 Task: Look for space in Hod HaSharon, Israel from 9th June, 2023 to 11th June, 2023 for 2 adults in price range Rs.6000 to Rs.10000. Place can be entire place with 2 bedrooms having 2 beds and 1 bathroom. Property type can be house, flat, guest house. Amenities needed are: wifi, washing machine. Booking option can be shelf check-in. Required host language is English.
Action: Mouse moved to (416, 56)
Screenshot: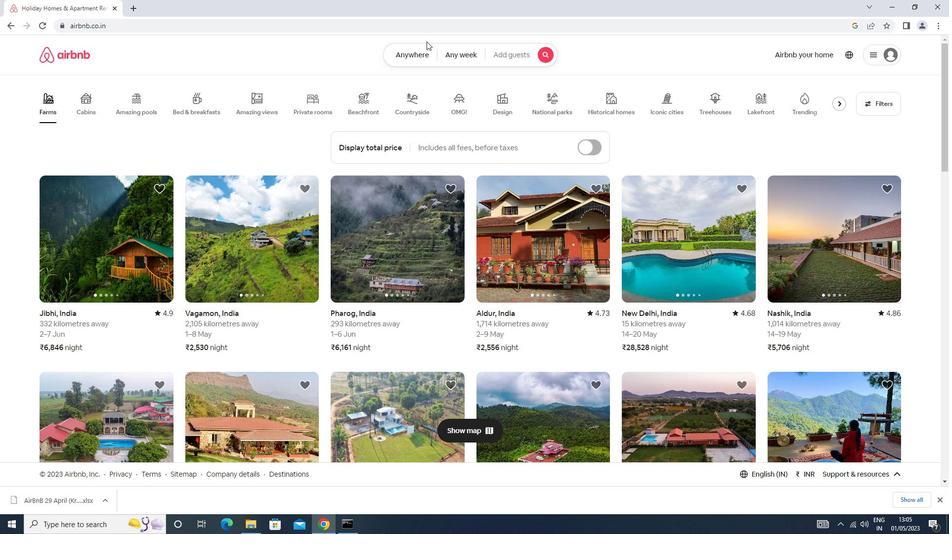 
Action: Mouse pressed left at (416, 56)
Screenshot: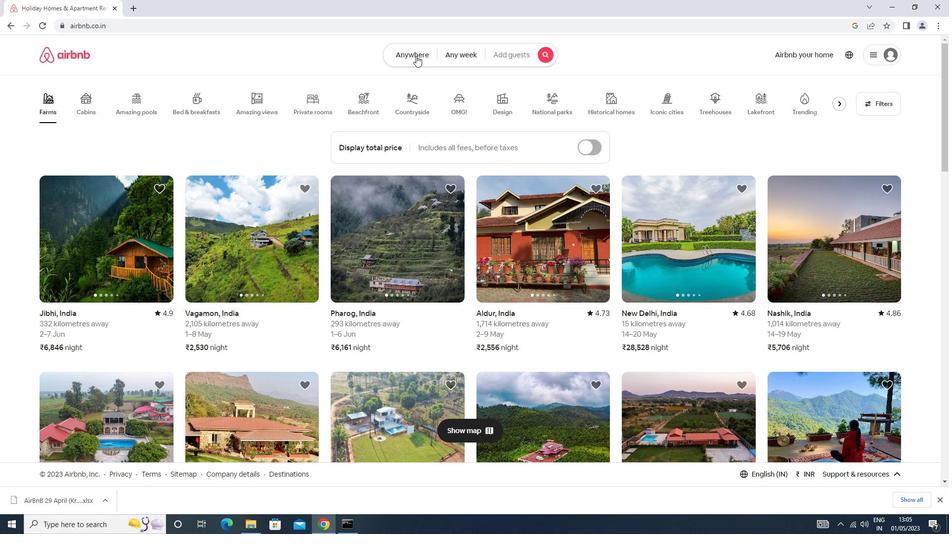 
Action: Mouse moved to (397, 95)
Screenshot: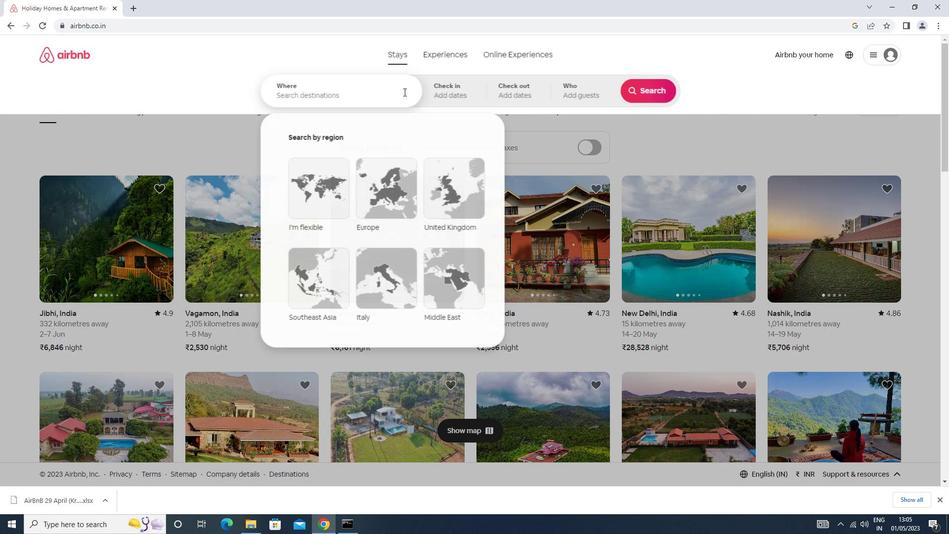 
Action: Mouse pressed left at (397, 95)
Screenshot: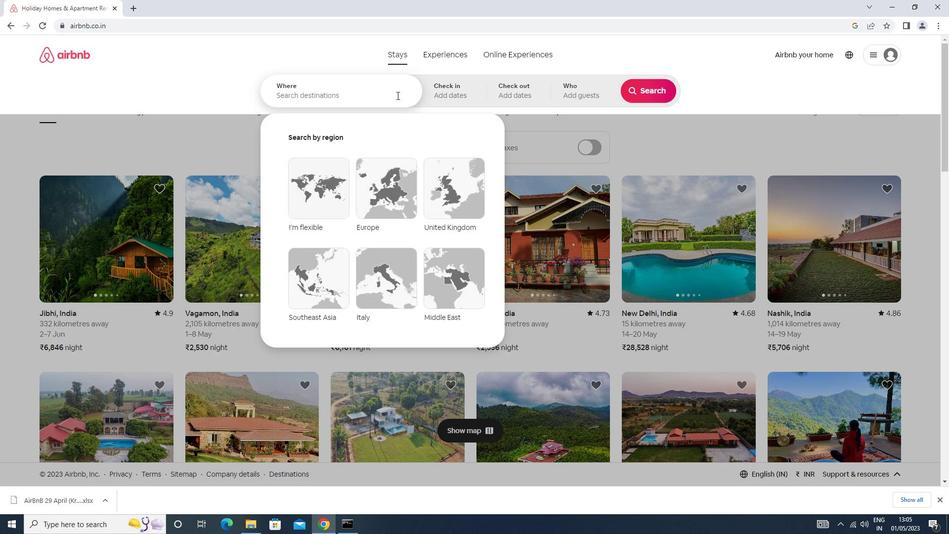 
Action: Mouse moved to (396, 95)
Screenshot: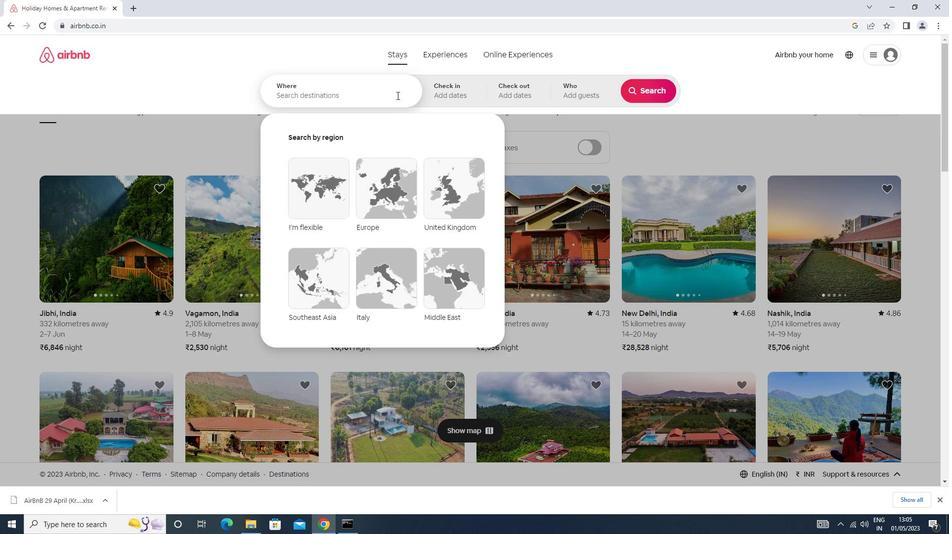 
Action: Key pressed hod<Key.space>ha<Key.space>sharon<Key.down><Key.enter>
Screenshot: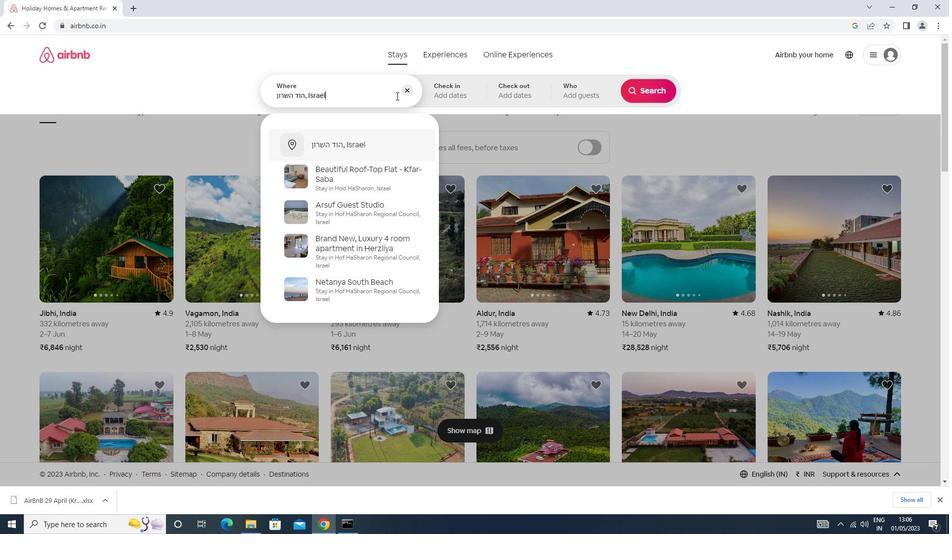 
Action: Mouse moved to (617, 235)
Screenshot: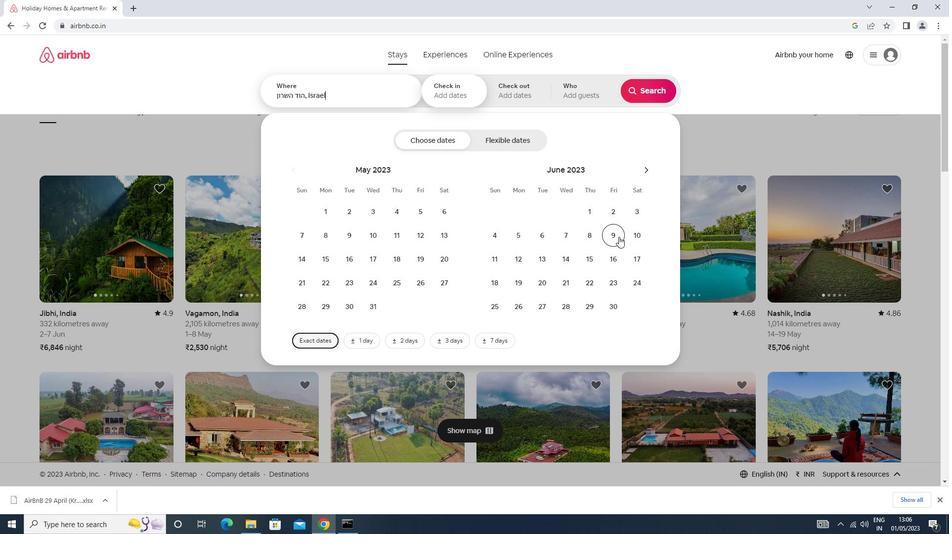 
Action: Mouse pressed left at (617, 235)
Screenshot: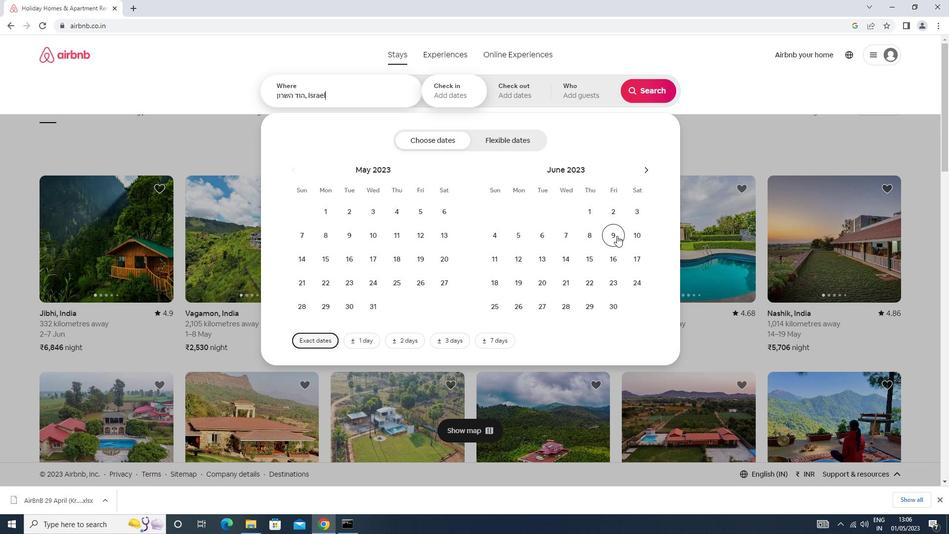 
Action: Mouse moved to (497, 261)
Screenshot: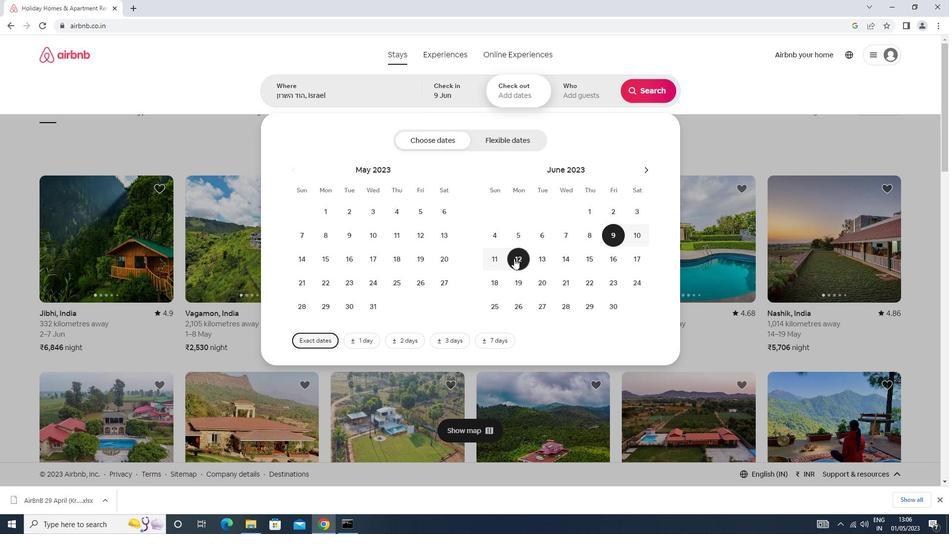 
Action: Mouse pressed left at (497, 261)
Screenshot: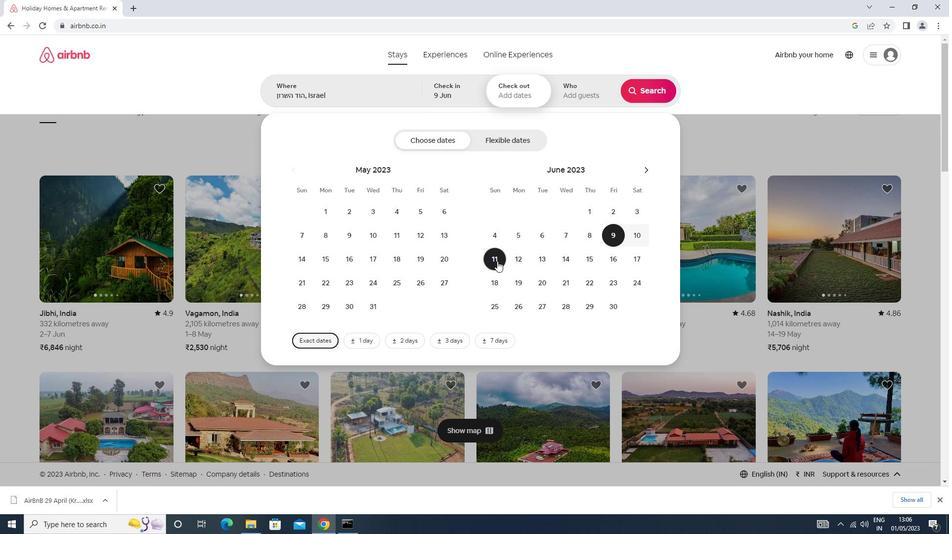 
Action: Mouse moved to (574, 100)
Screenshot: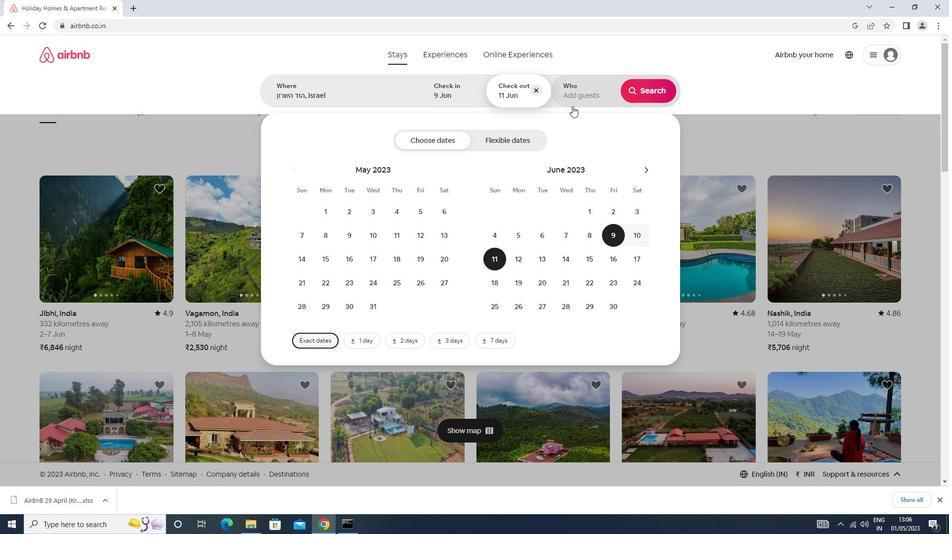 
Action: Mouse pressed left at (574, 100)
Screenshot: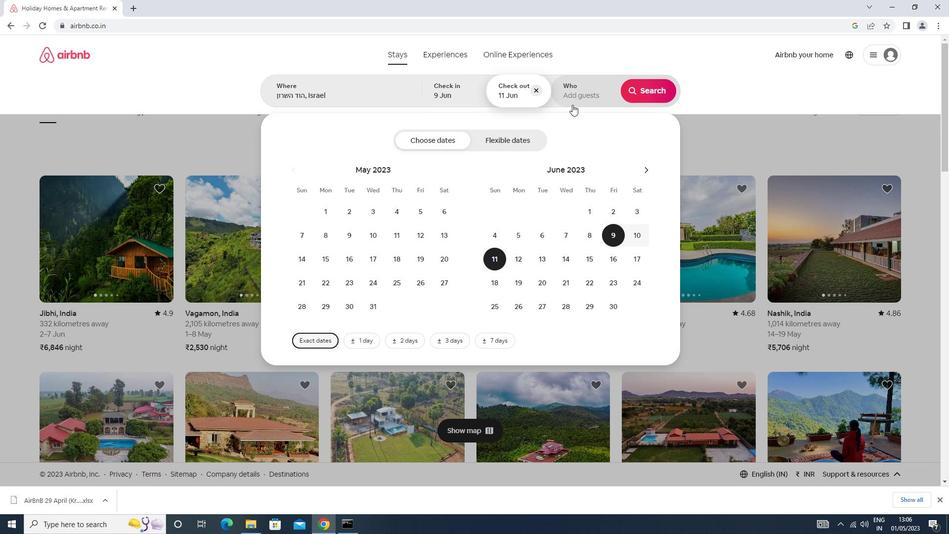 
Action: Mouse moved to (649, 148)
Screenshot: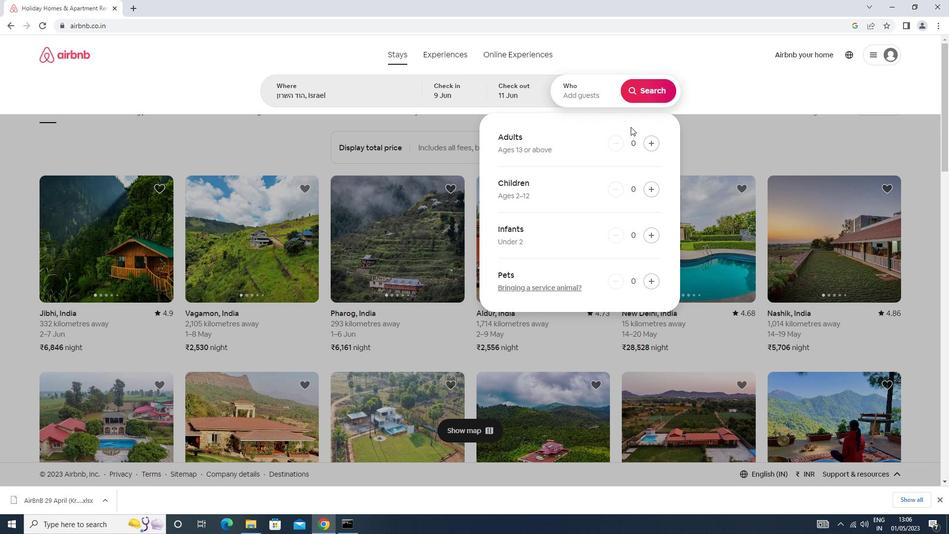 
Action: Mouse pressed left at (649, 148)
Screenshot: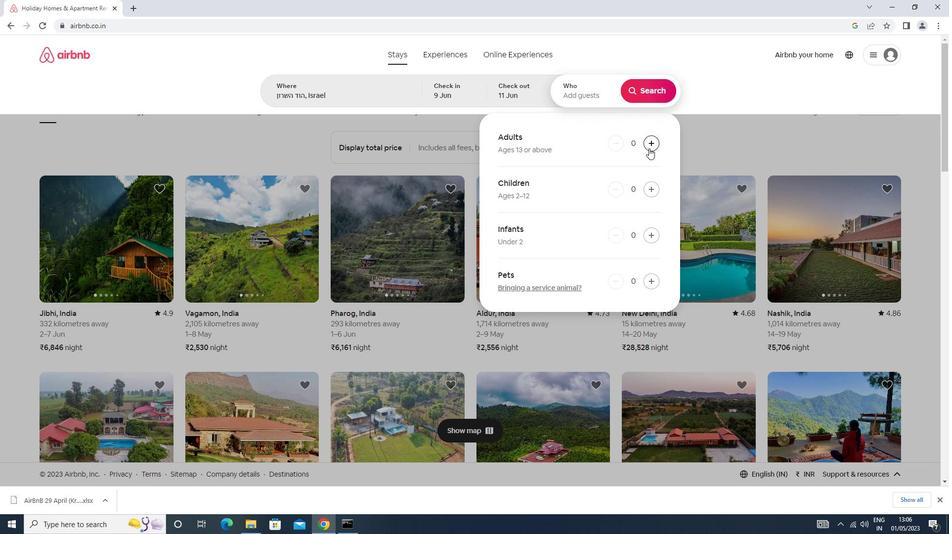 
Action: Mouse pressed left at (649, 148)
Screenshot: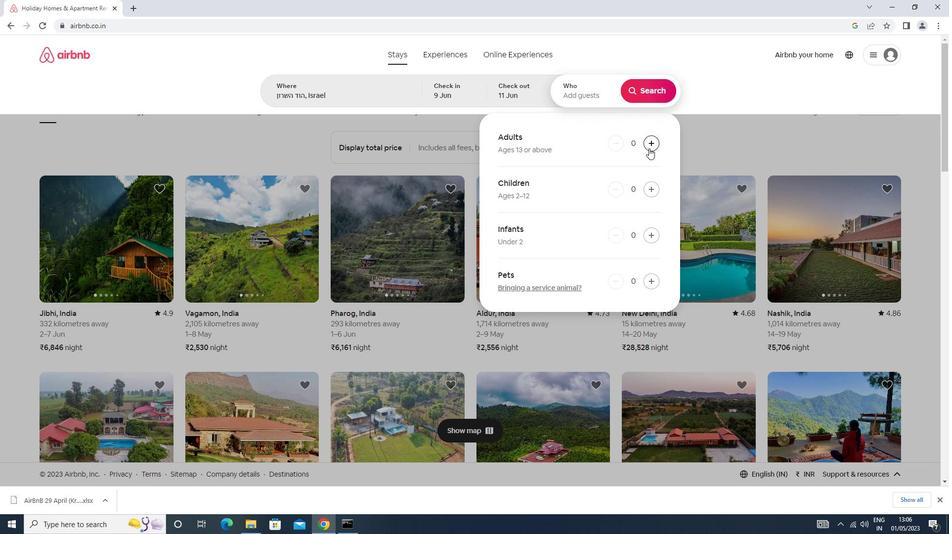 
Action: Mouse moved to (652, 91)
Screenshot: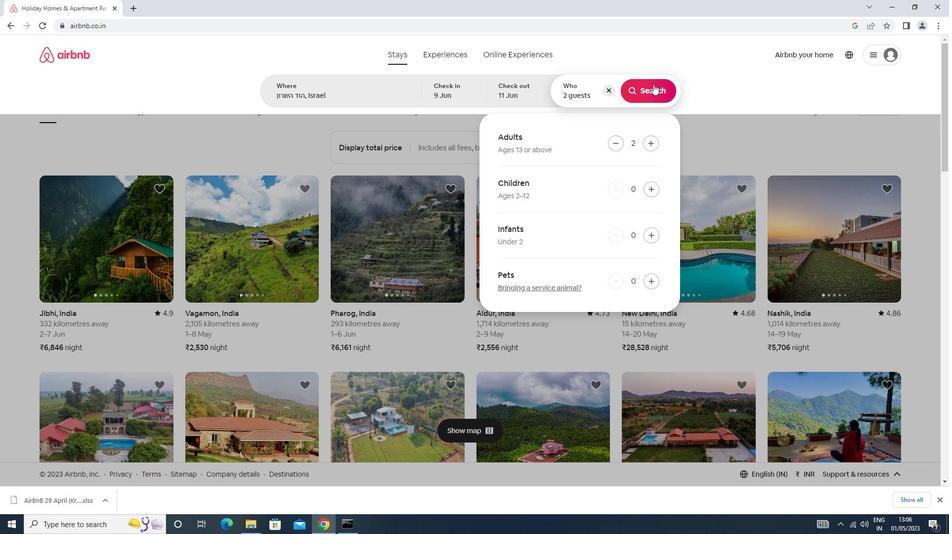 
Action: Mouse pressed left at (652, 91)
Screenshot: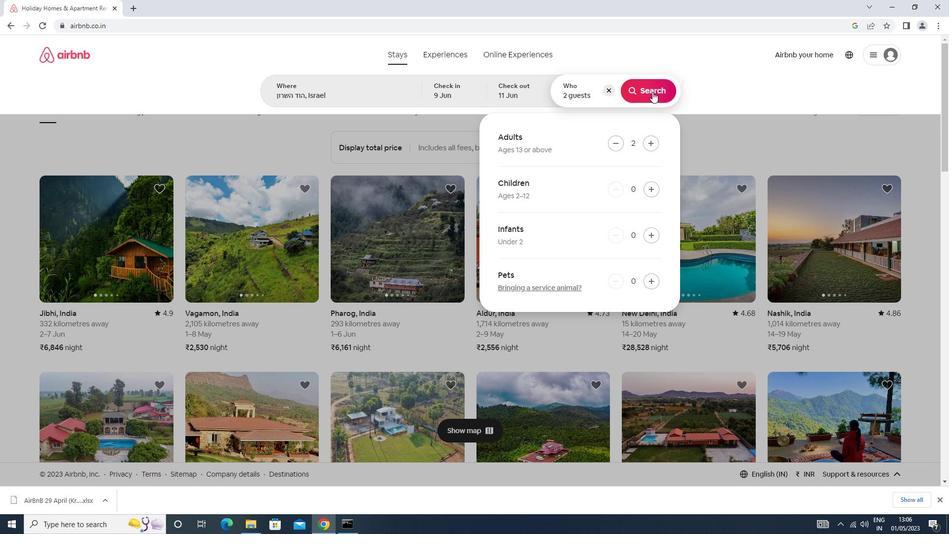 
Action: Mouse moved to (897, 93)
Screenshot: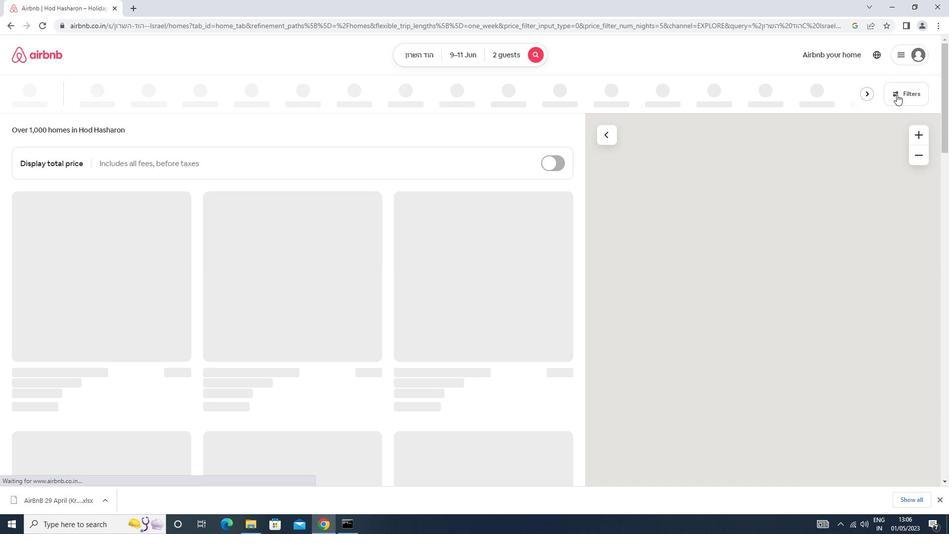 
Action: Mouse pressed left at (897, 93)
Screenshot: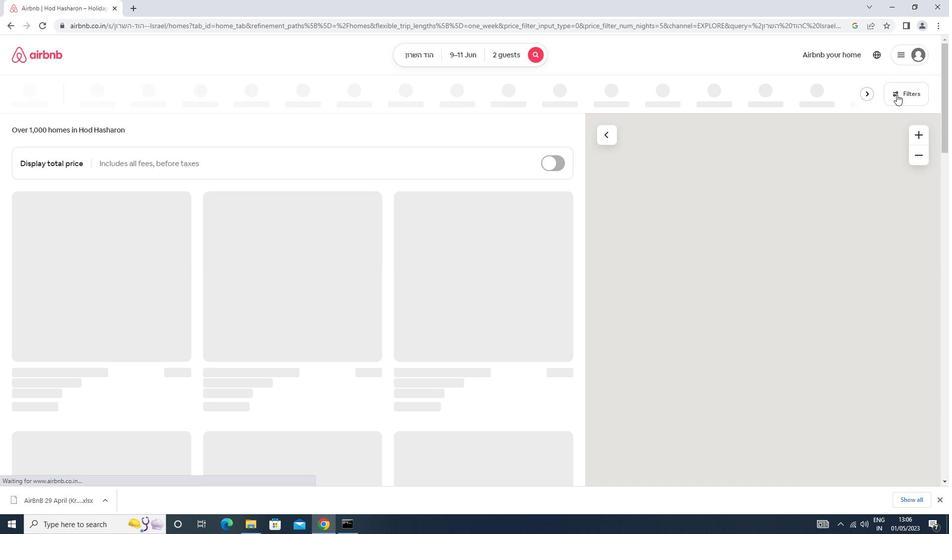 
Action: Mouse moved to (436, 215)
Screenshot: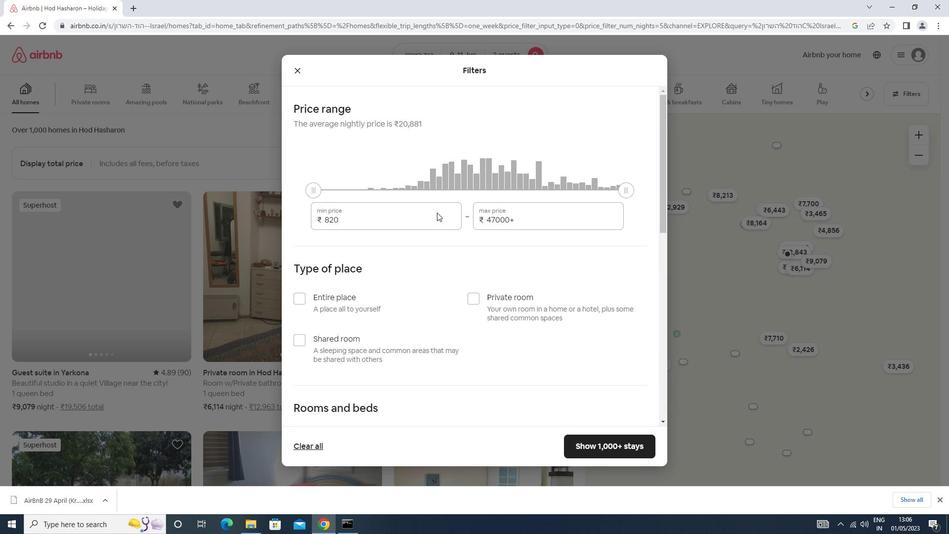 
Action: Mouse pressed left at (436, 215)
Screenshot: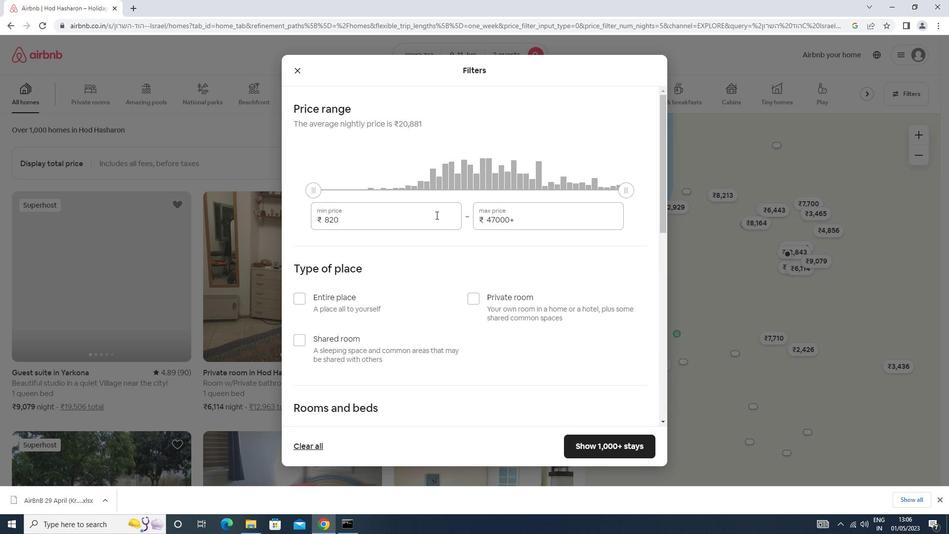 
Action: Key pressed <Key.backspace><Key.backspace><Key.backspace><Key.backspace><Key.backspace><Key.backspace>6000<Key.tab>10000
Screenshot: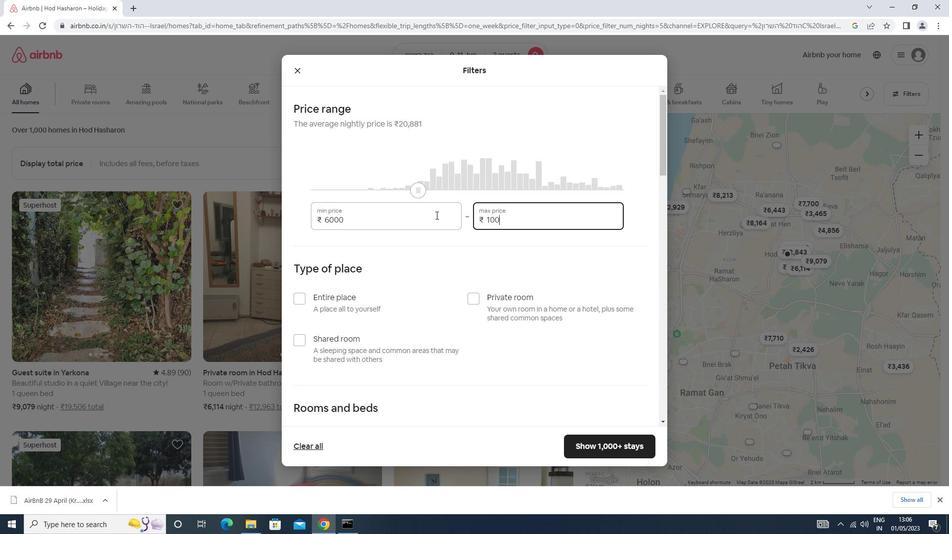 
Action: Mouse scrolled (436, 214) with delta (0, 0)
Screenshot: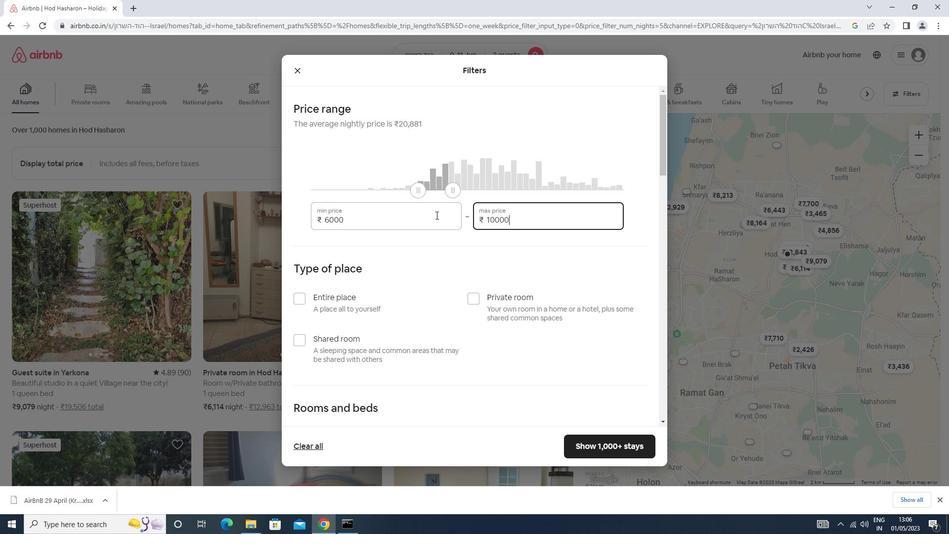 
Action: Mouse moved to (350, 246)
Screenshot: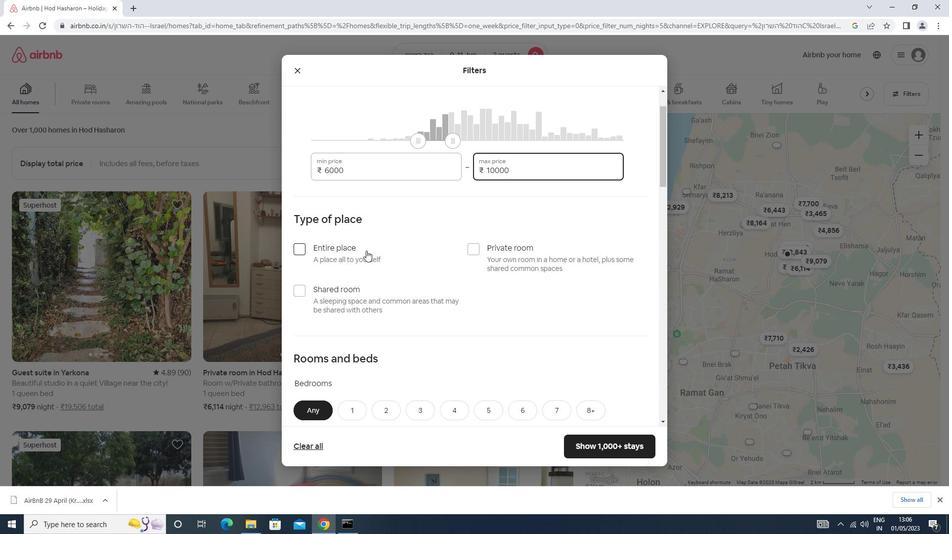
Action: Mouse pressed left at (350, 246)
Screenshot: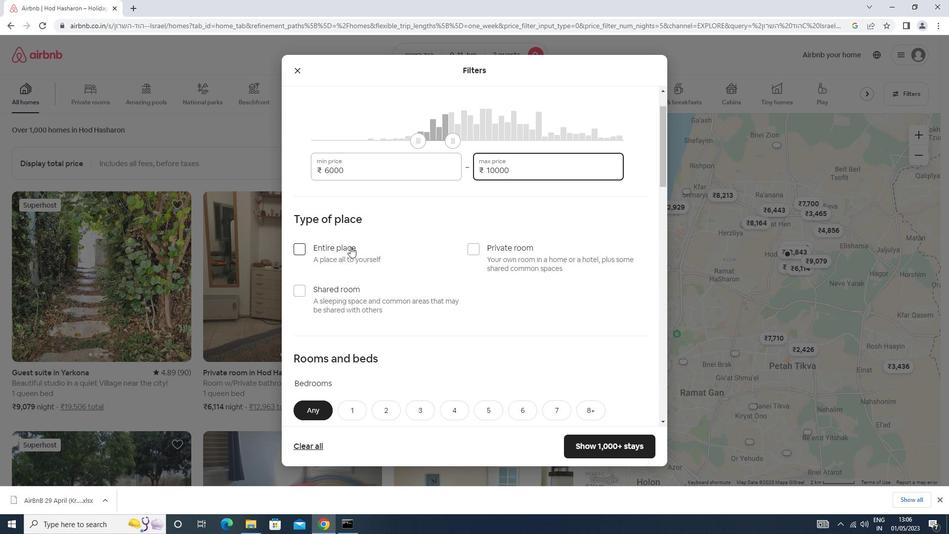 
Action: Mouse scrolled (350, 245) with delta (0, 0)
Screenshot: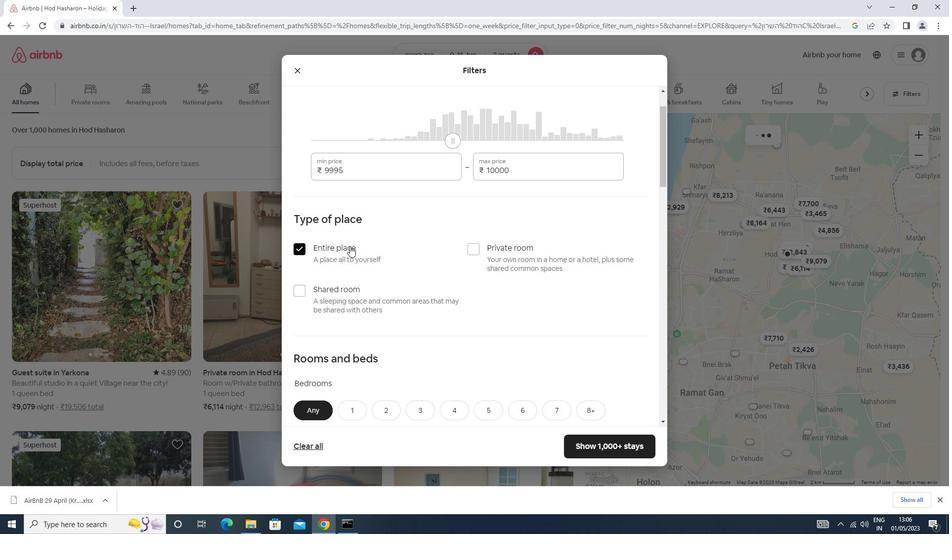 
Action: Mouse scrolled (350, 245) with delta (0, 0)
Screenshot: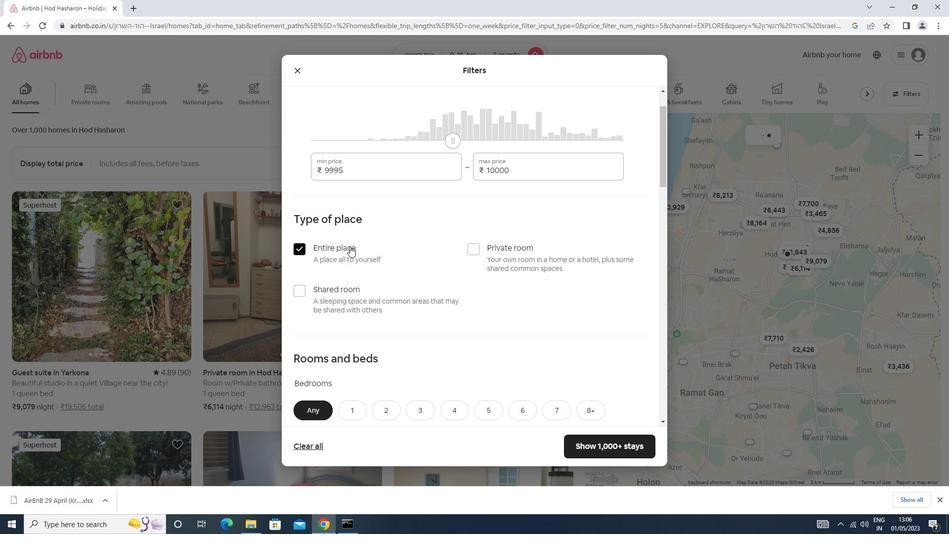 
Action: Mouse moved to (385, 306)
Screenshot: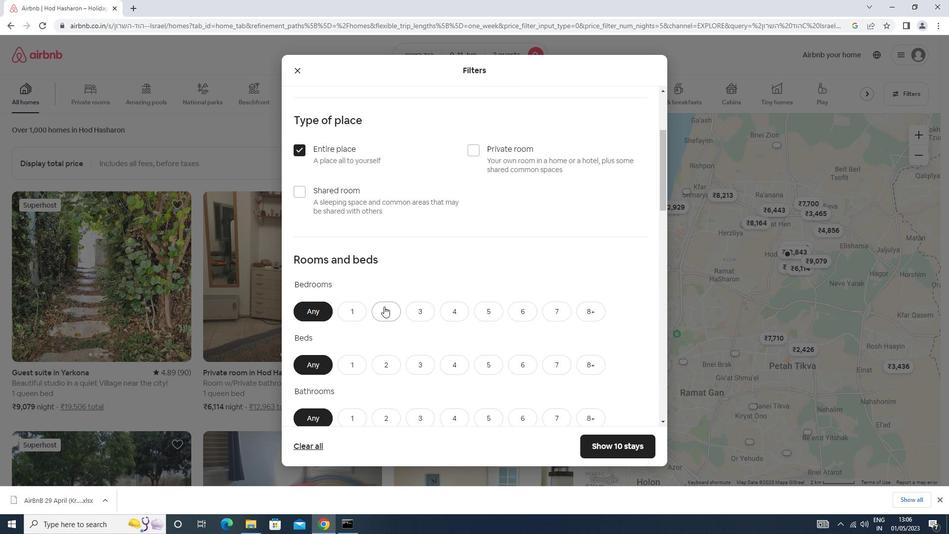 
Action: Mouse pressed left at (385, 306)
Screenshot: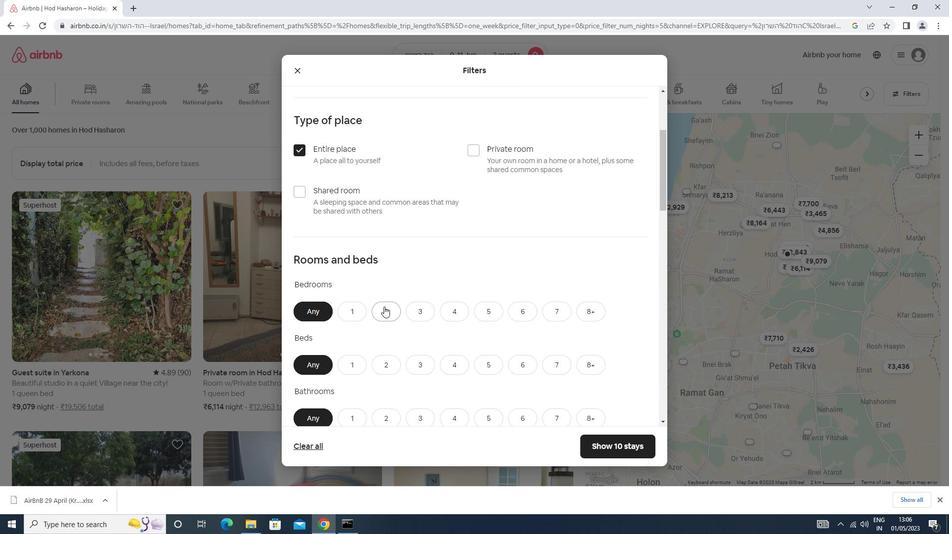 
Action: Mouse scrolled (385, 306) with delta (0, 0)
Screenshot: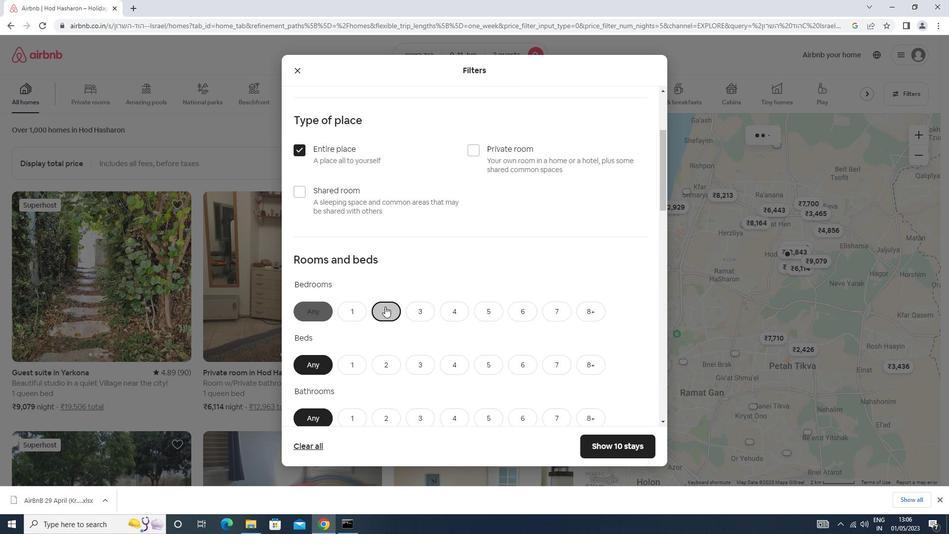 
Action: Mouse scrolled (385, 306) with delta (0, 0)
Screenshot: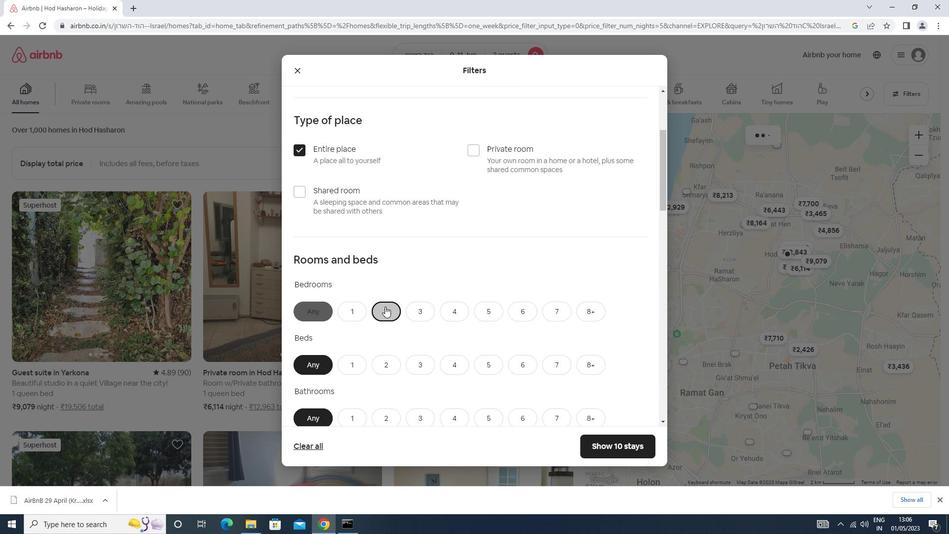 
Action: Mouse moved to (390, 260)
Screenshot: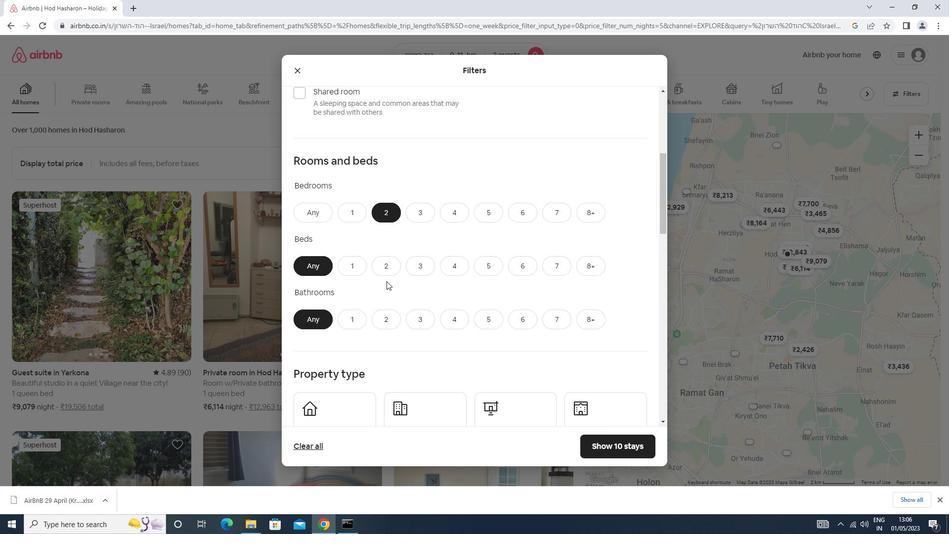 
Action: Mouse pressed left at (390, 260)
Screenshot: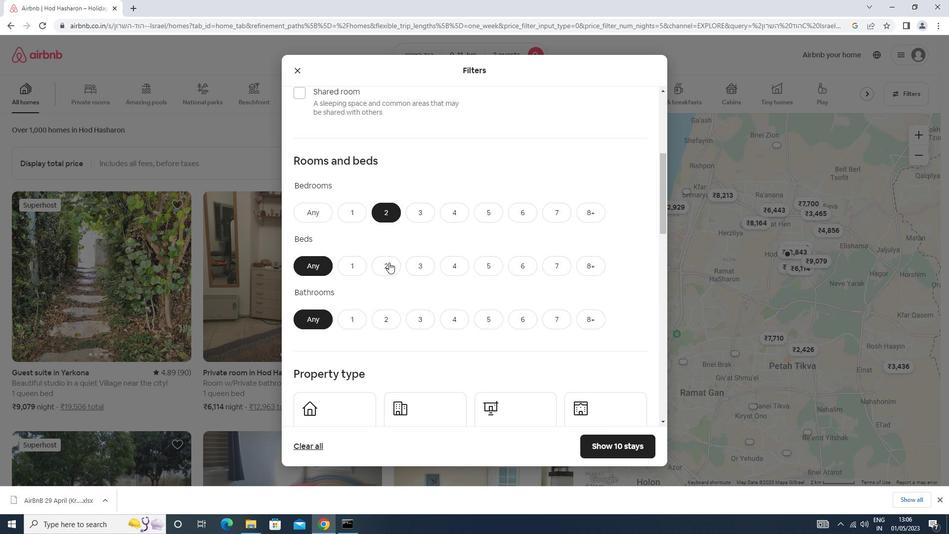 
Action: Mouse moved to (354, 316)
Screenshot: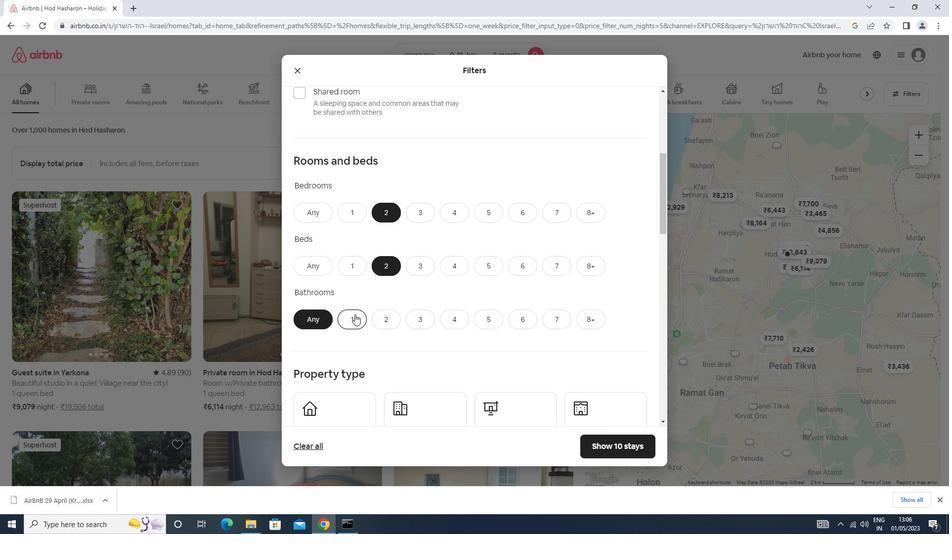 
Action: Mouse pressed left at (354, 316)
Screenshot: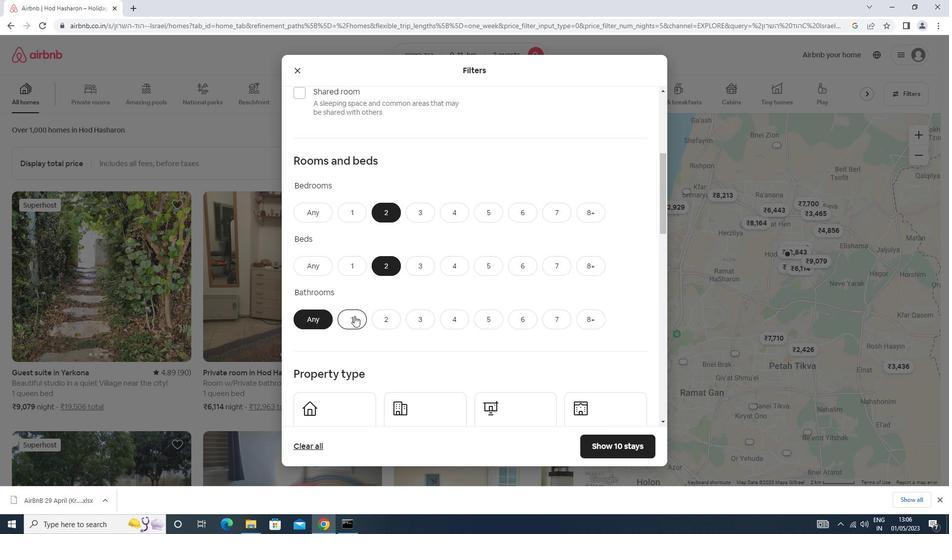 
Action: Mouse moved to (353, 316)
Screenshot: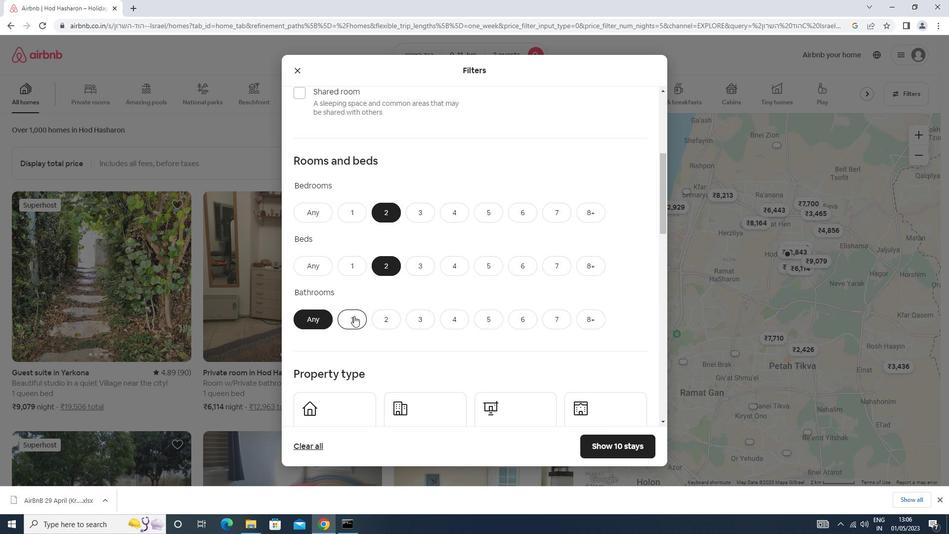 
Action: Mouse scrolled (353, 315) with delta (0, 0)
Screenshot: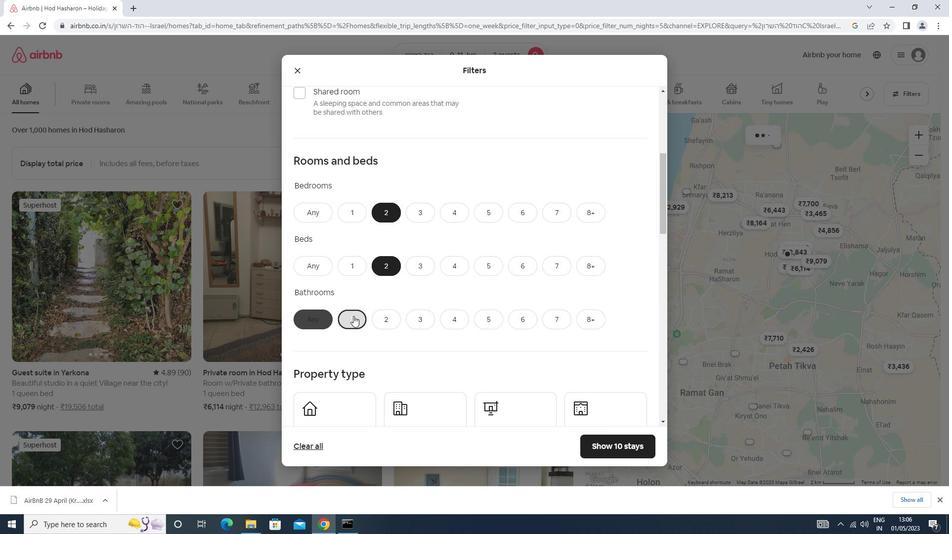 
Action: Mouse scrolled (353, 315) with delta (0, 0)
Screenshot: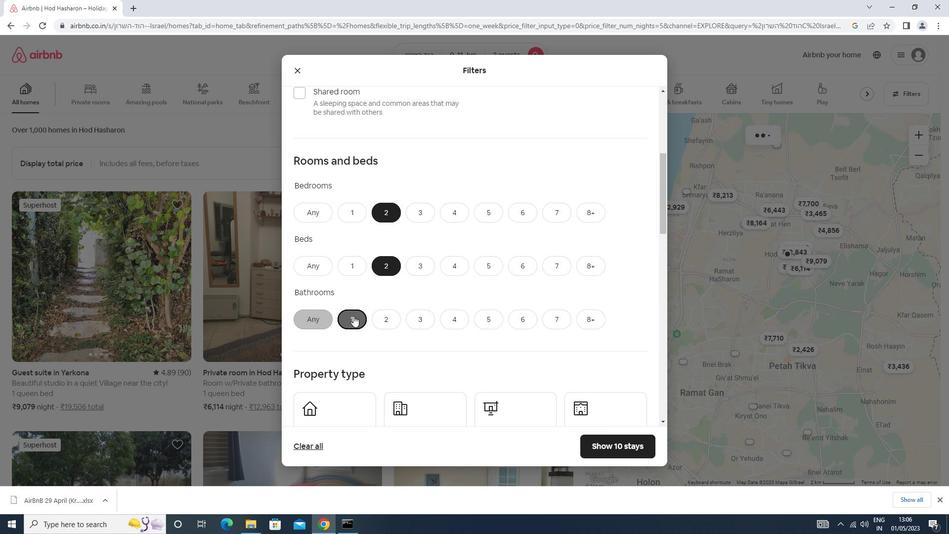 
Action: Mouse scrolled (353, 315) with delta (0, 0)
Screenshot: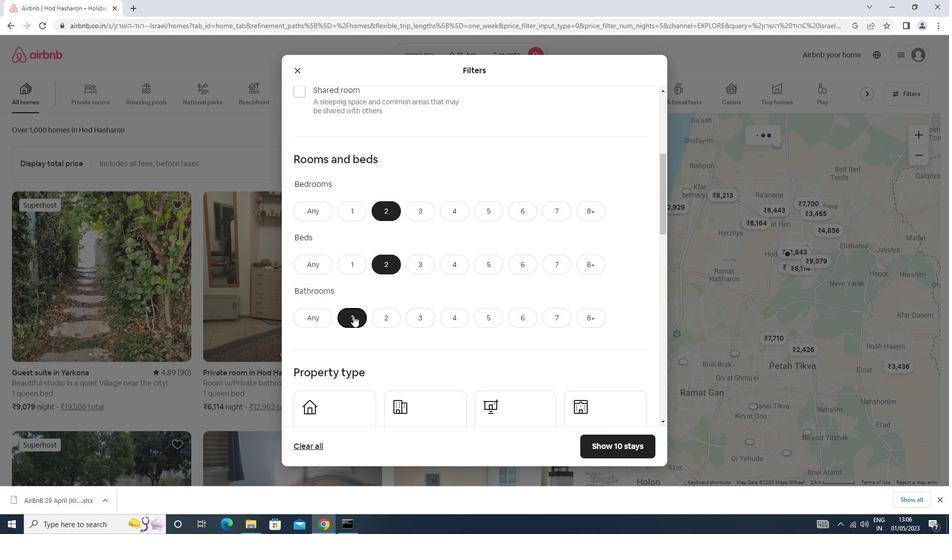 
Action: Mouse moved to (349, 294)
Screenshot: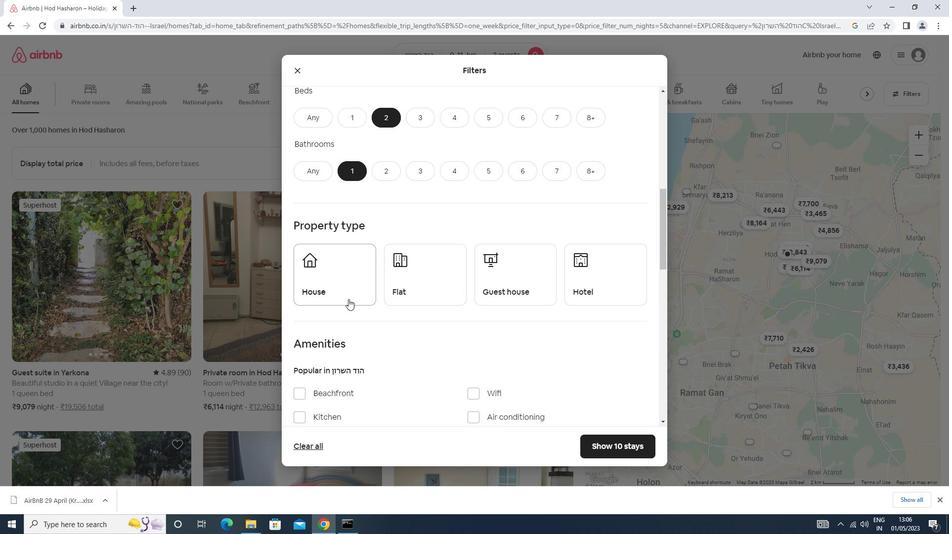 
Action: Mouse pressed left at (349, 294)
Screenshot: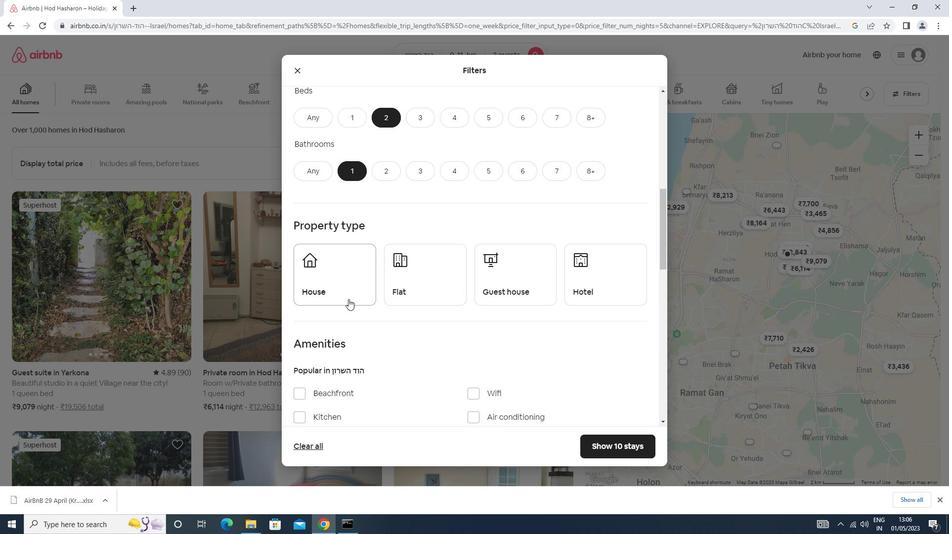 
Action: Mouse moved to (410, 276)
Screenshot: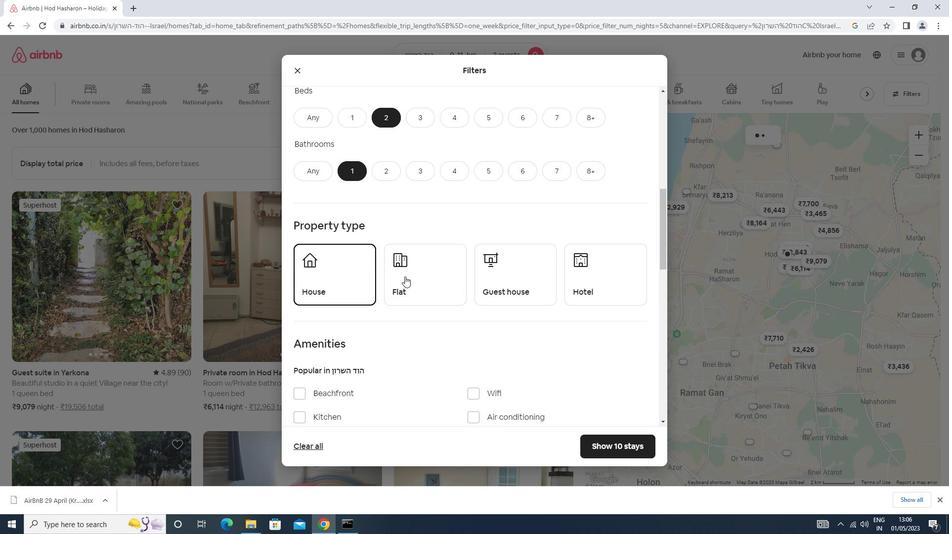 
Action: Mouse pressed left at (410, 276)
Screenshot: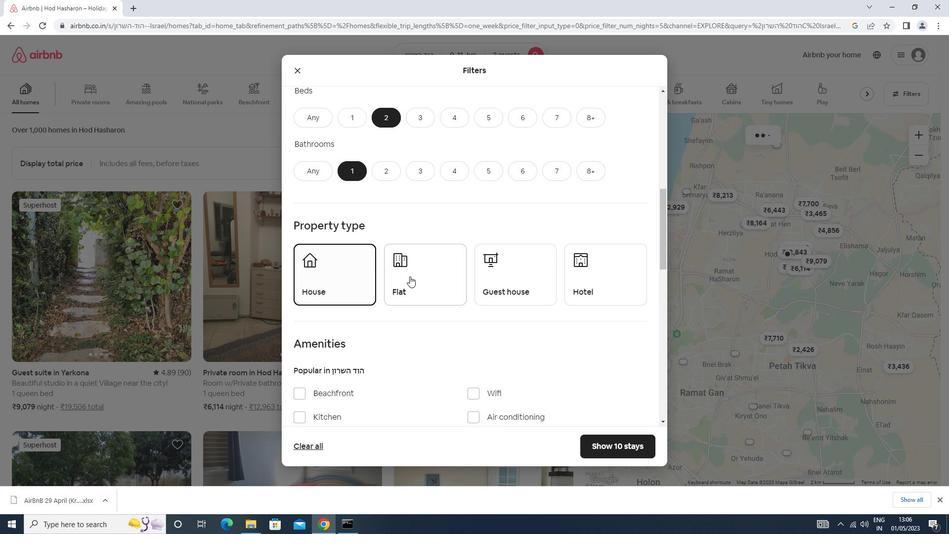 
Action: Mouse moved to (498, 280)
Screenshot: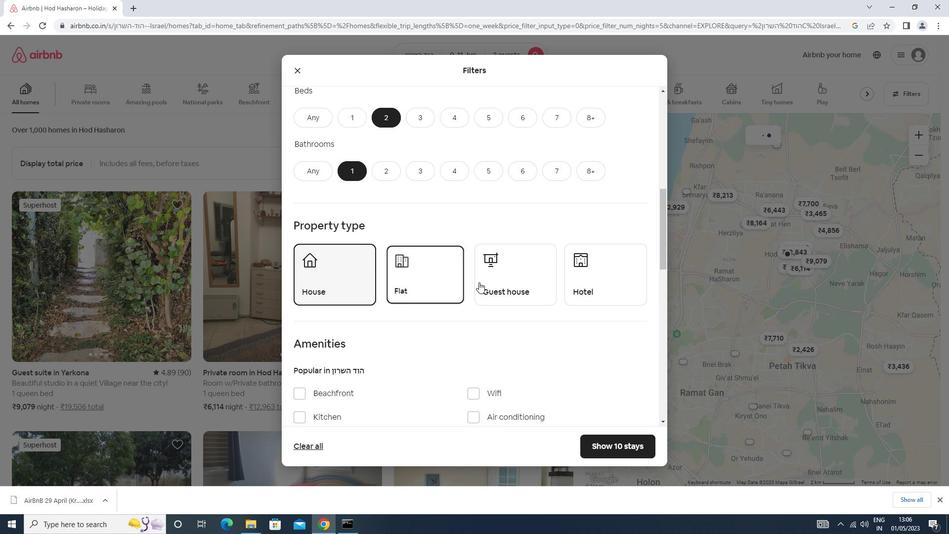 
Action: Mouse pressed left at (498, 280)
Screenshot: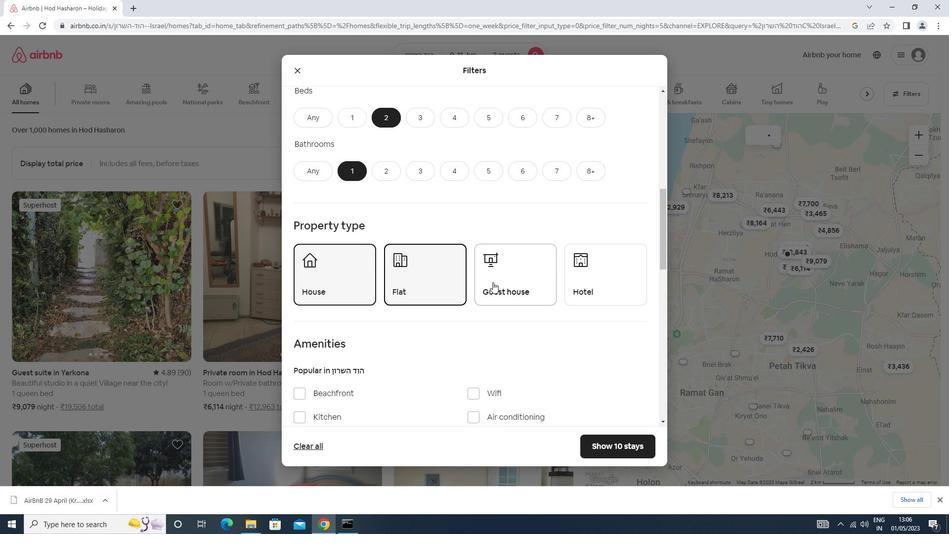 
Action: Mouse moved to (497, 279)
Screenshot: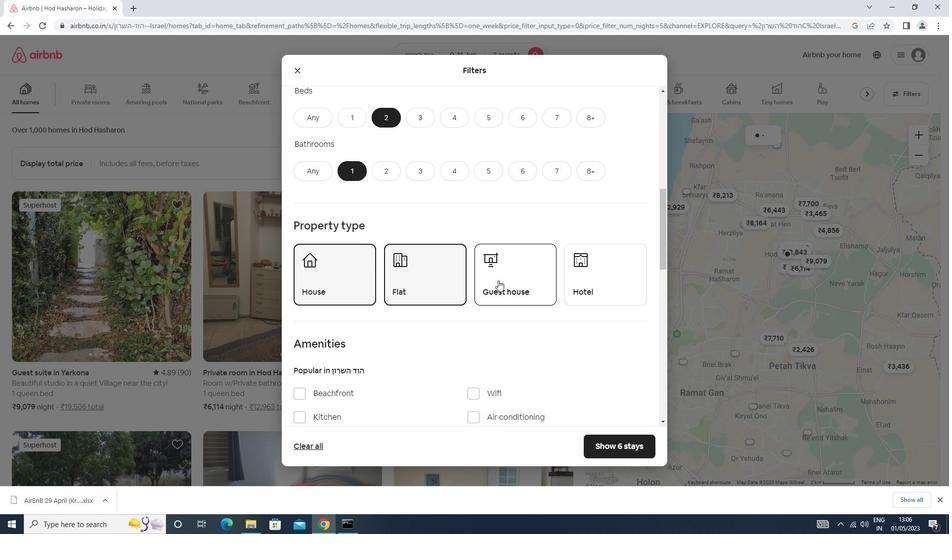 
Action: Mouse scrolled (497, 278) with delta (0, 0)
Screenshot: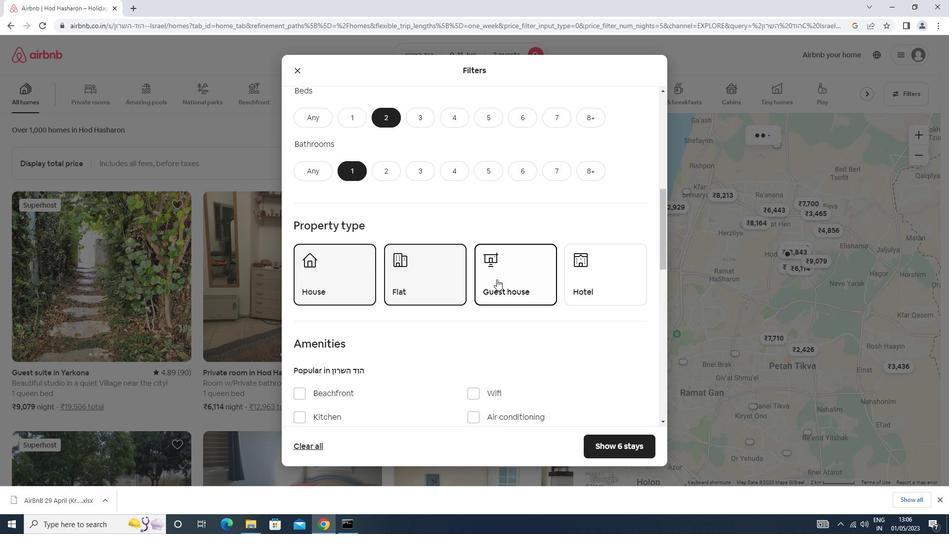 
Action: Mouse scrolled (497, 278) with delta (0, 0)
Screenshot: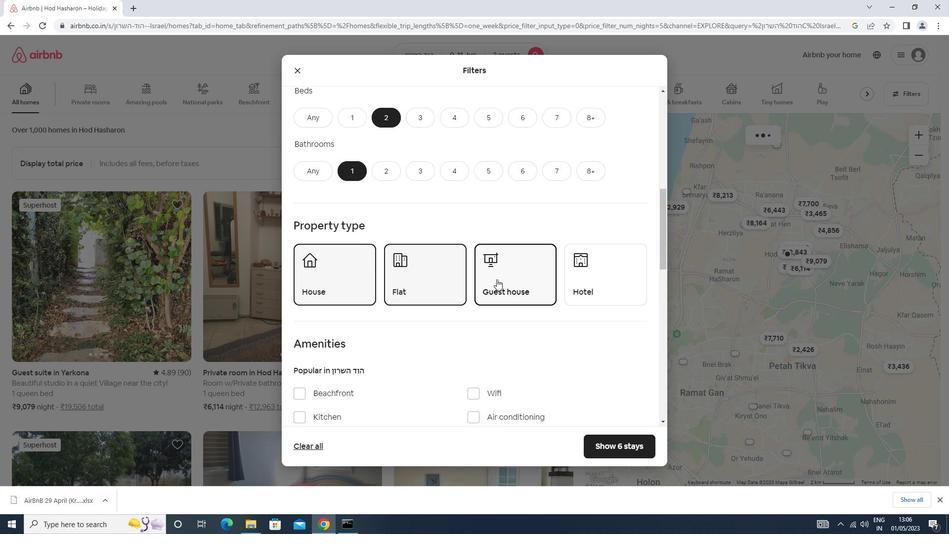 
Action: Mouse scrolled (497, 278) with delta (0, 0)
Screenshot: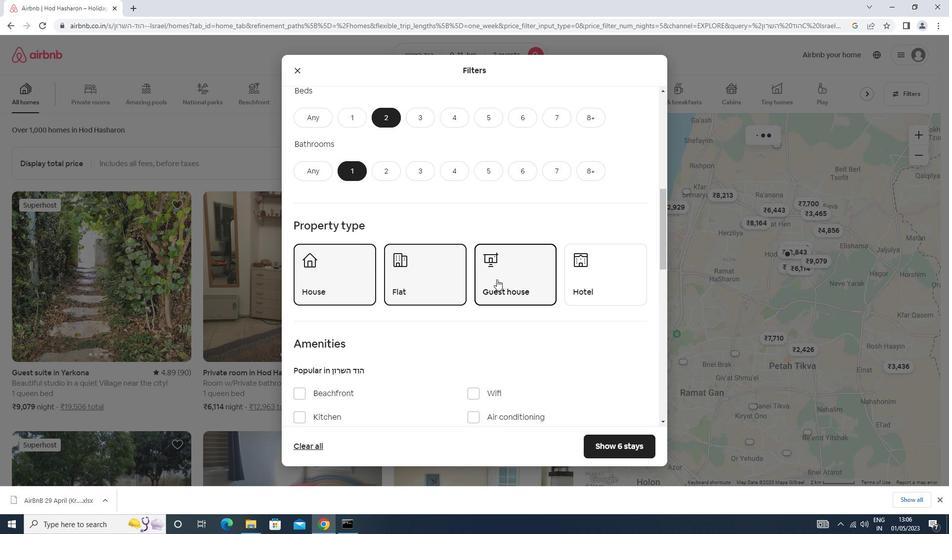 
Action: Mouse moved to (484, 242)
Screenshot: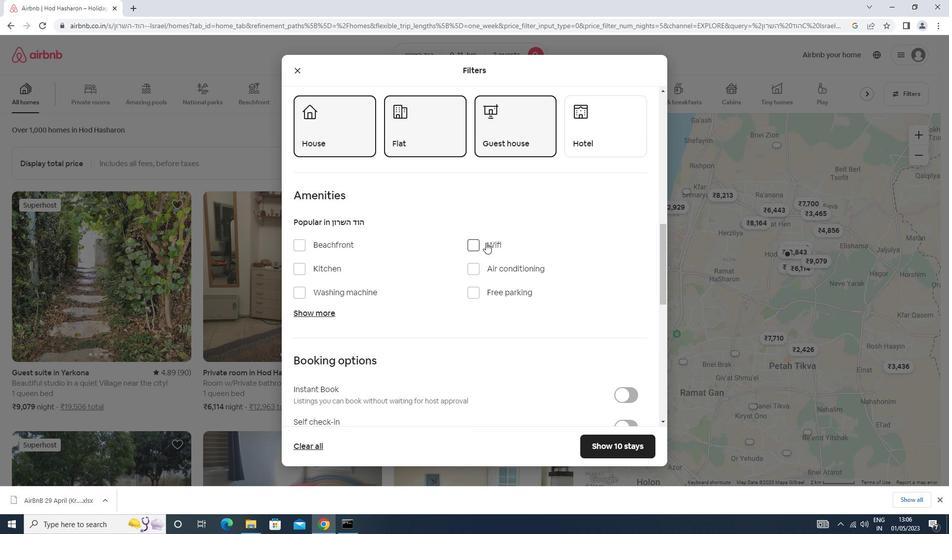 
Action: Mouse pressed left at (484, 242)
Screenshot: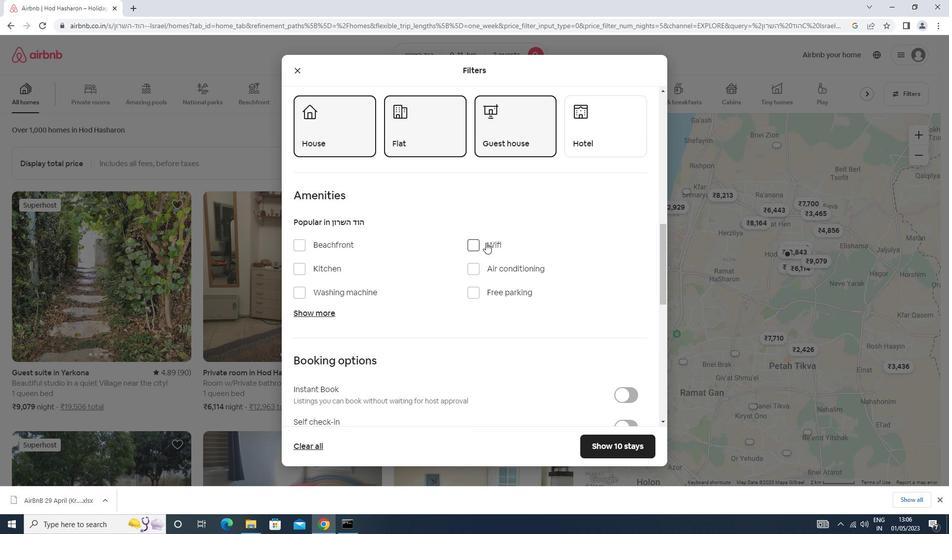 
Action: Mouse moved to (316, 288)
Screenshot: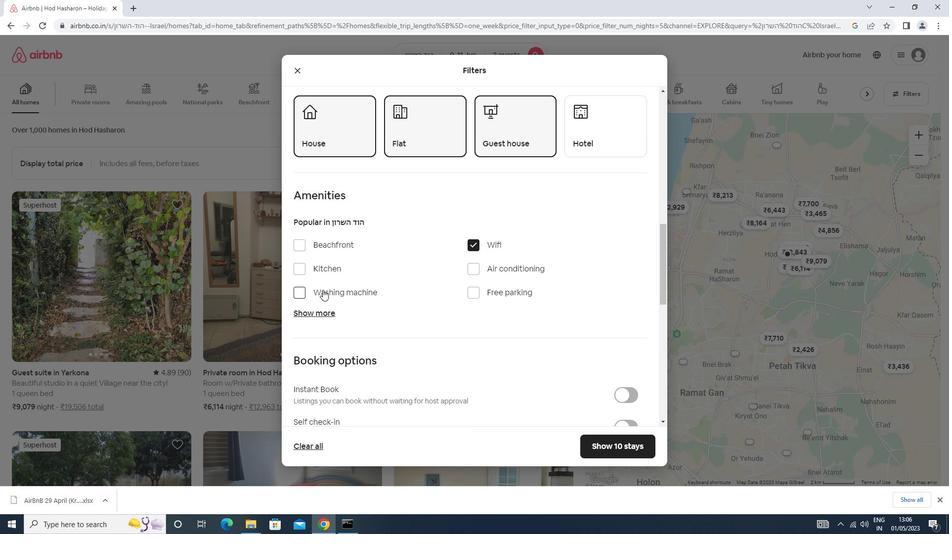 
Action: Mouse pressed left at (316, 288)
Screenshot: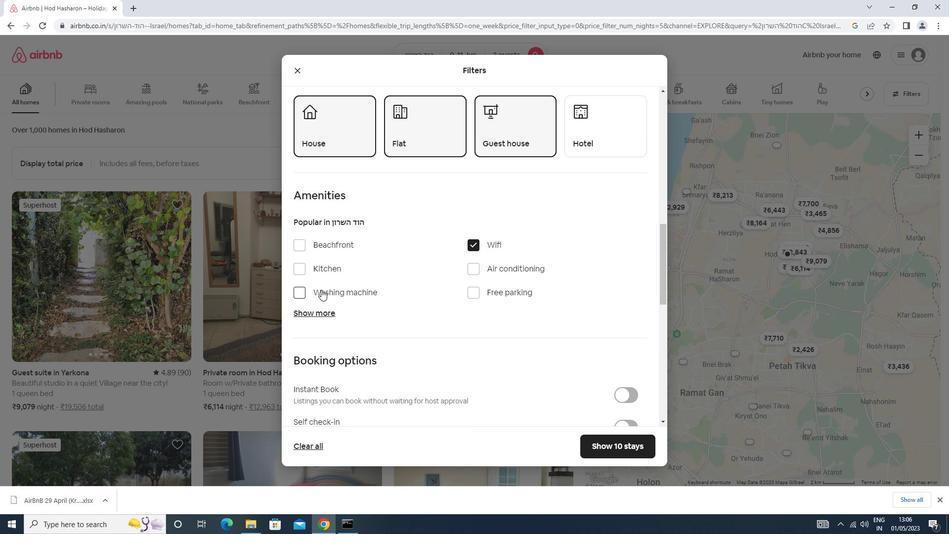 
Action: Mouse moved to (629, 399)
Screenshot: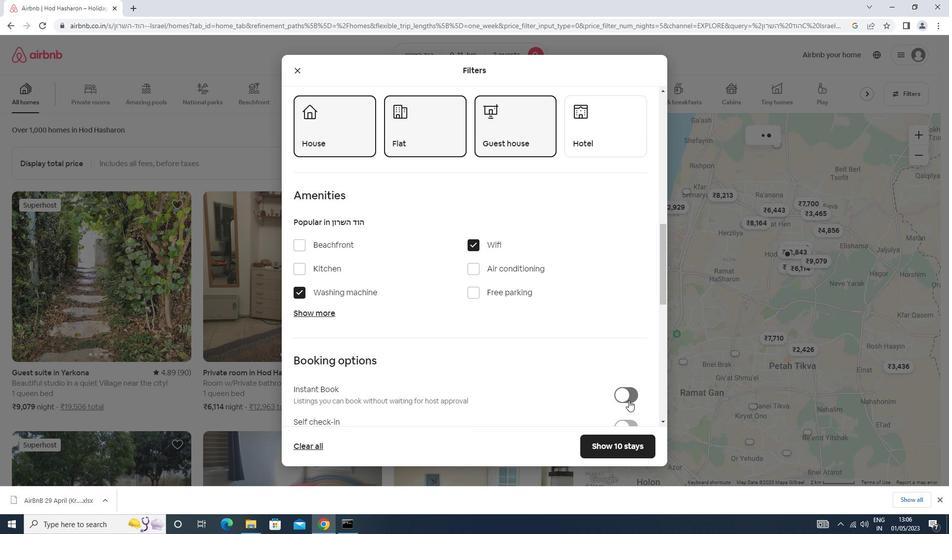
Action: Mouse scrolled (629, 399) with delta (0, 0)
Screenshot: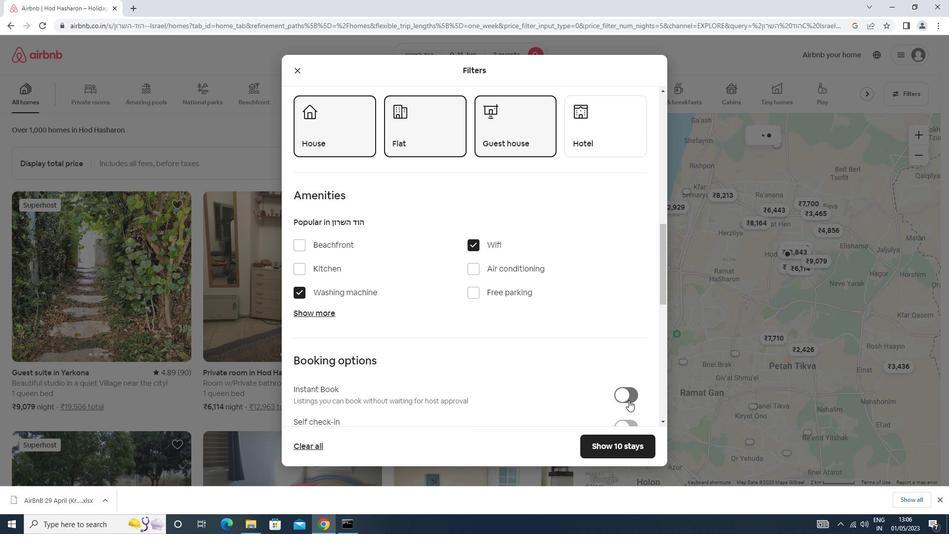 
Action: Mouse scrolled (629, 399) with delta (0, 0)
Screenshot: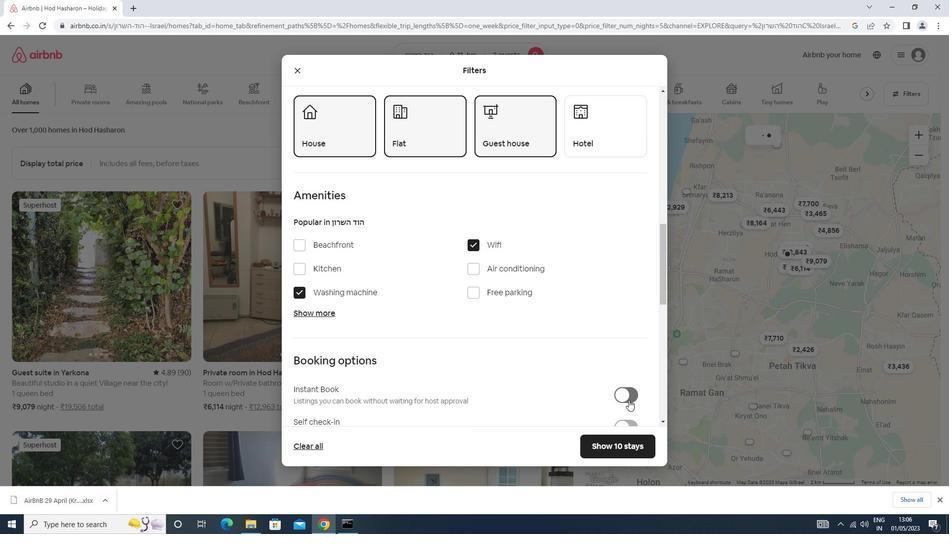 
Action: Mouse moved to (626, 331)
Screenshot: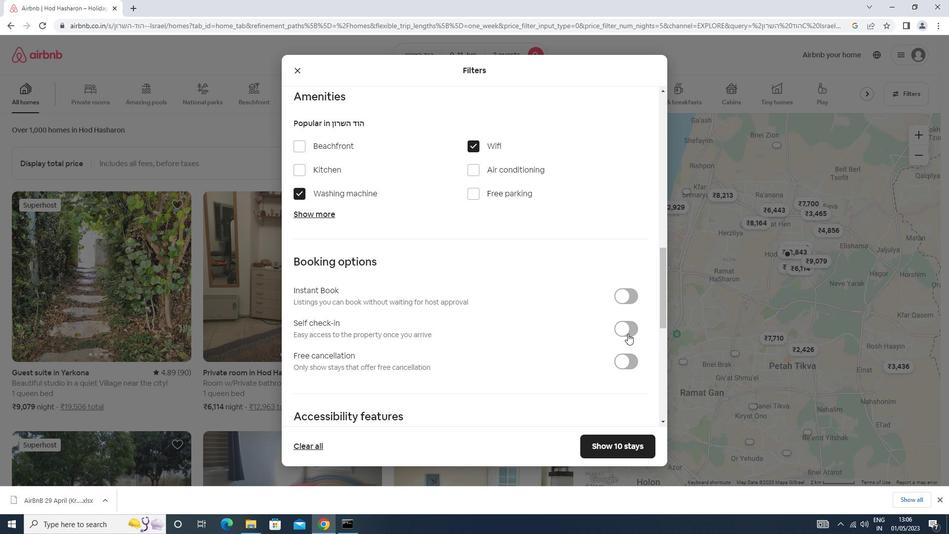 
Action: Mouse pressed left at (626, 331)
Screenshot: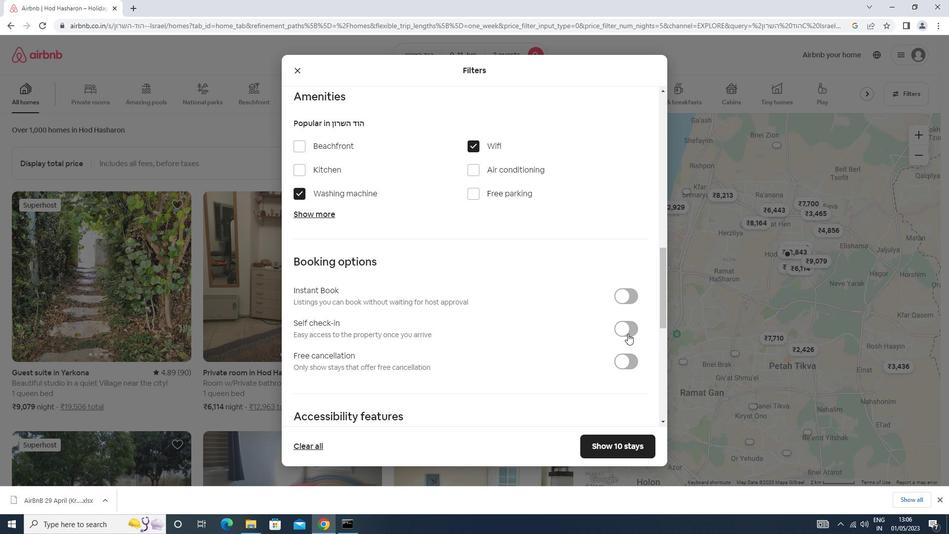 
Action: Mouse scrolled (626, 330) with delta (0, 0)
Screenshot: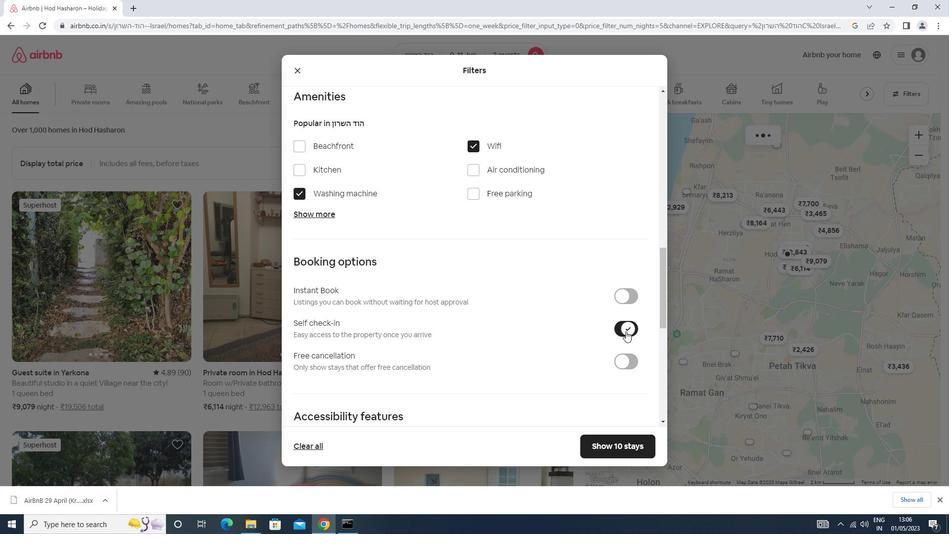
Action: Mouse scrolled (626, 330) with delta (0, 0)
Screenshot: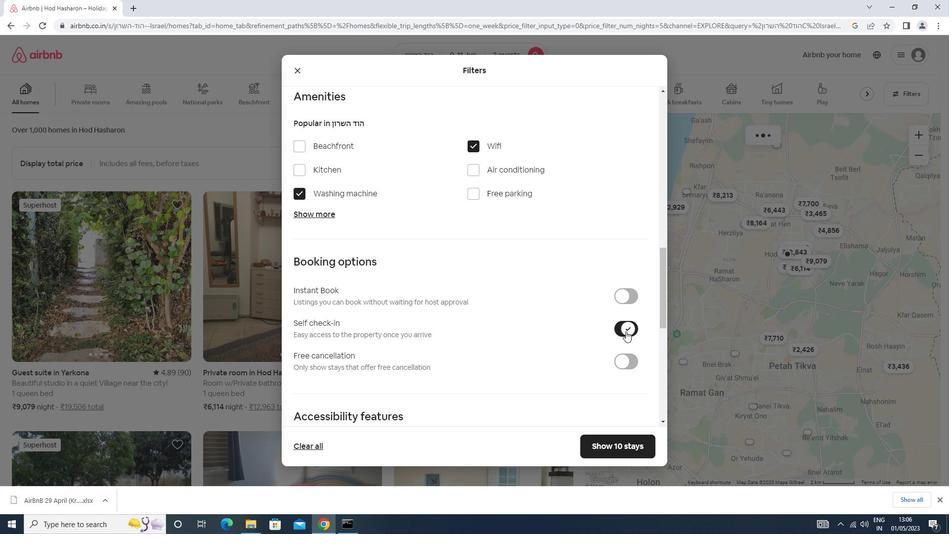 
Action: Mouse scrolled (626, 330) with delta (0, 0)
Screenshot: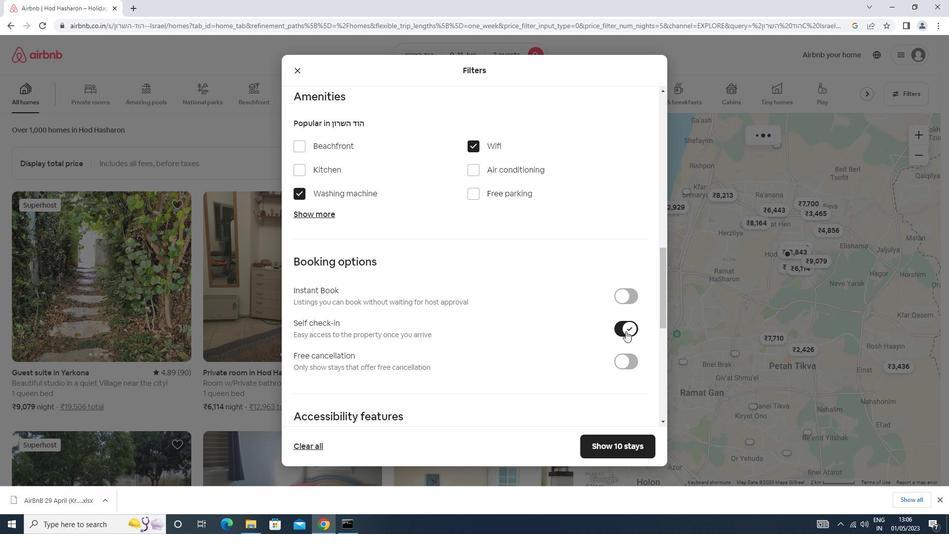 
Action: Mouse scrolled (626, 330) with delta (0, 0)
Screenshot: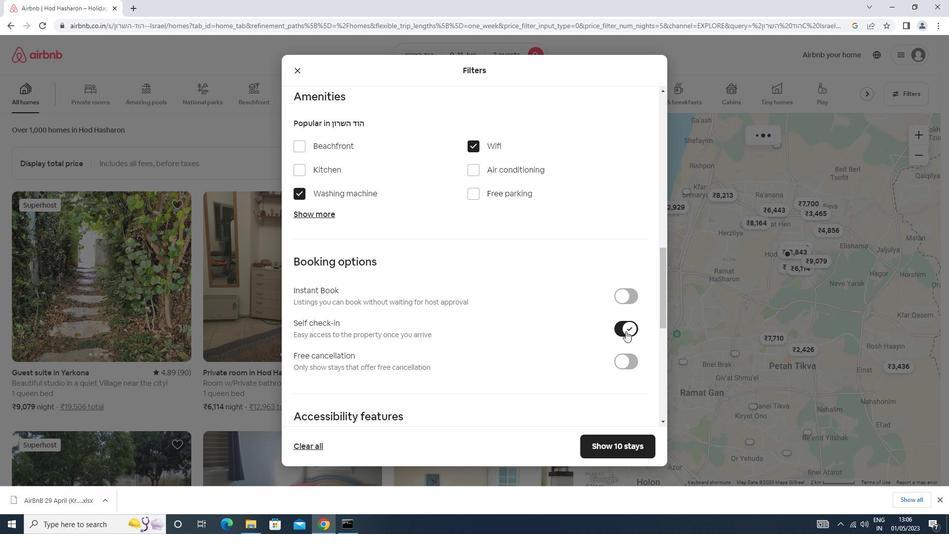 
Action: Mouse scrolled (626, 330) with delta (0, 0)
Screenshot: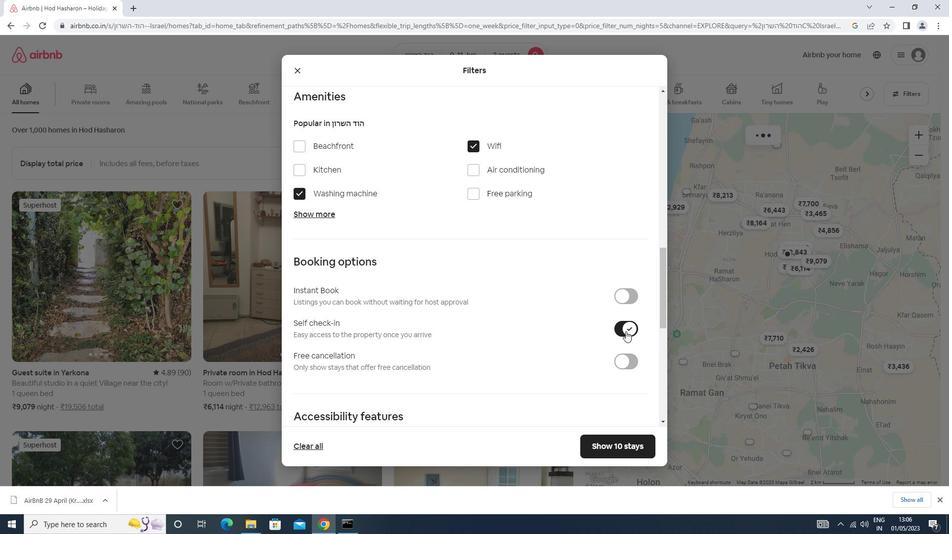 
Action: Mouse scrolled (626, 330) with delta (0, 0)
Screenshot: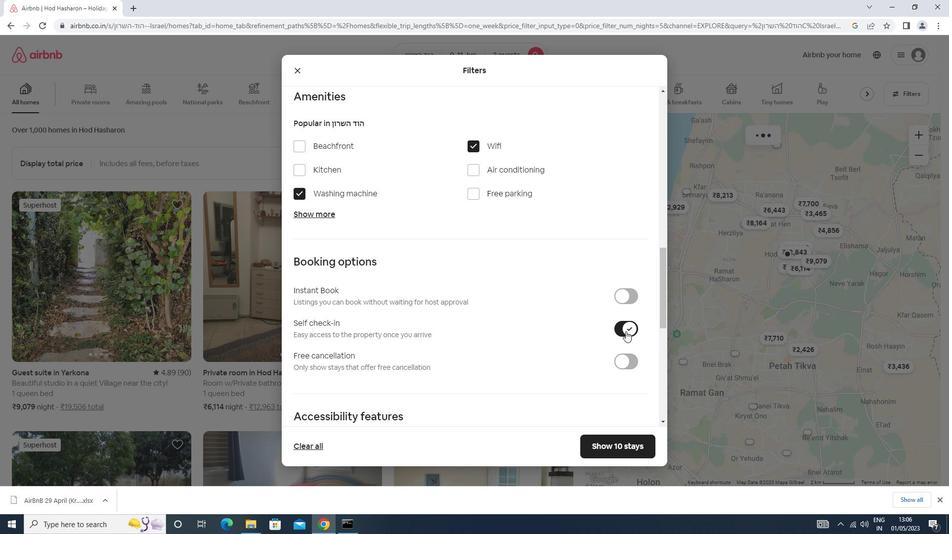 
Action: Mouse scrolled (626, 330) with delta (0, 0)
Screenshot: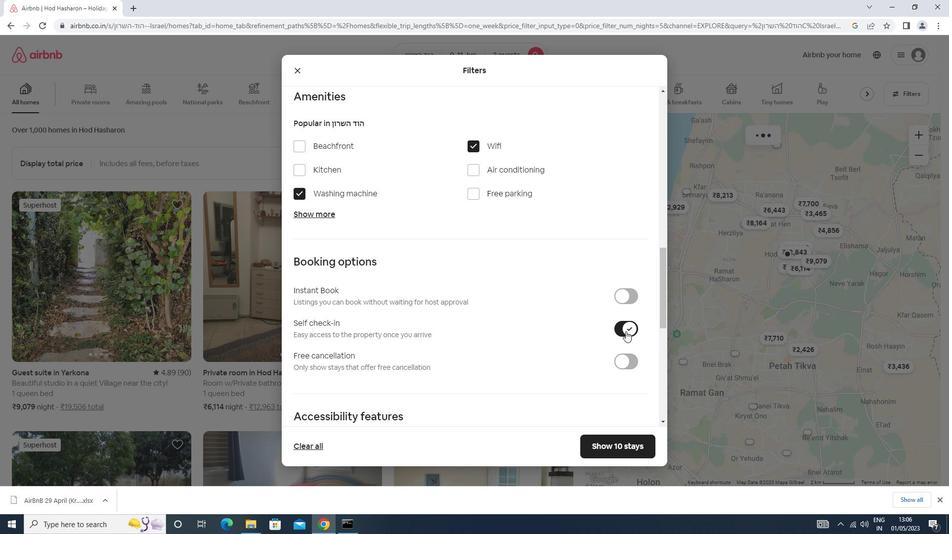 
Action: Mouse moved to (315, 387)
Screenshot: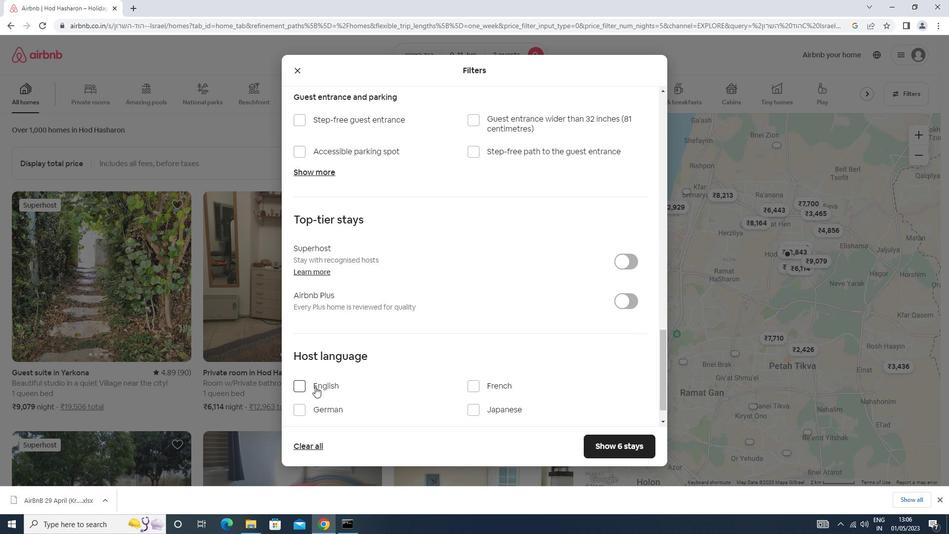 
Action: Mouse pressed left at (315, 387)
Screenshot: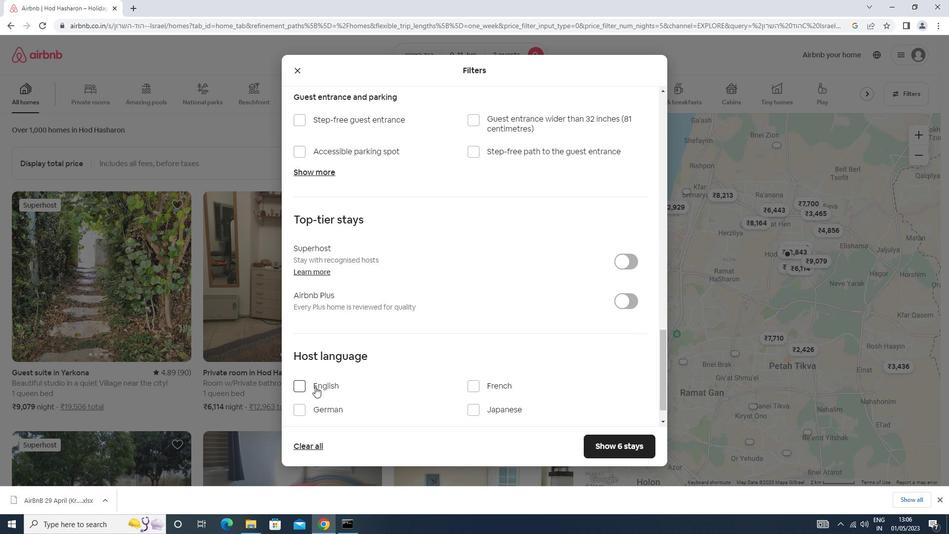 
Action: Mouse moved to (626, 442)
Screenshot: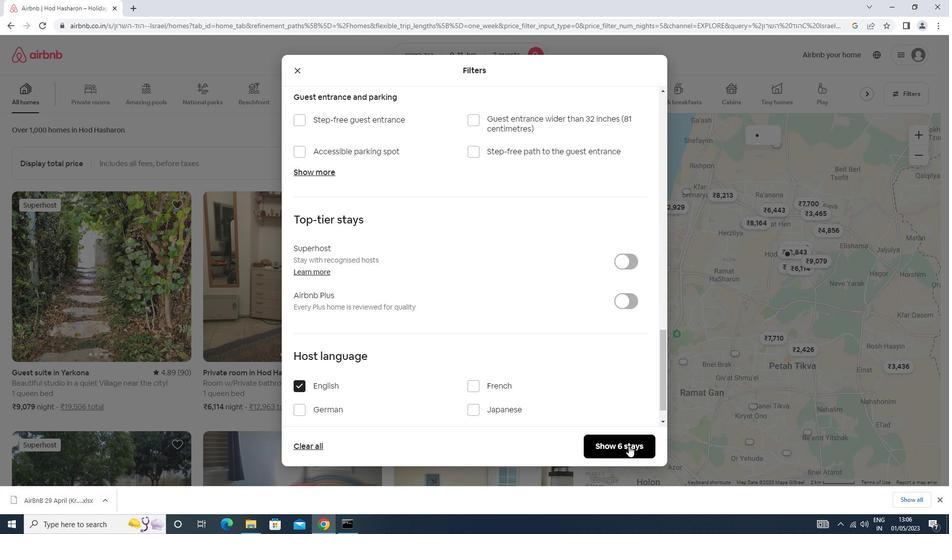 
Action: Mouse pressed left at (626, 442)
Screenshot: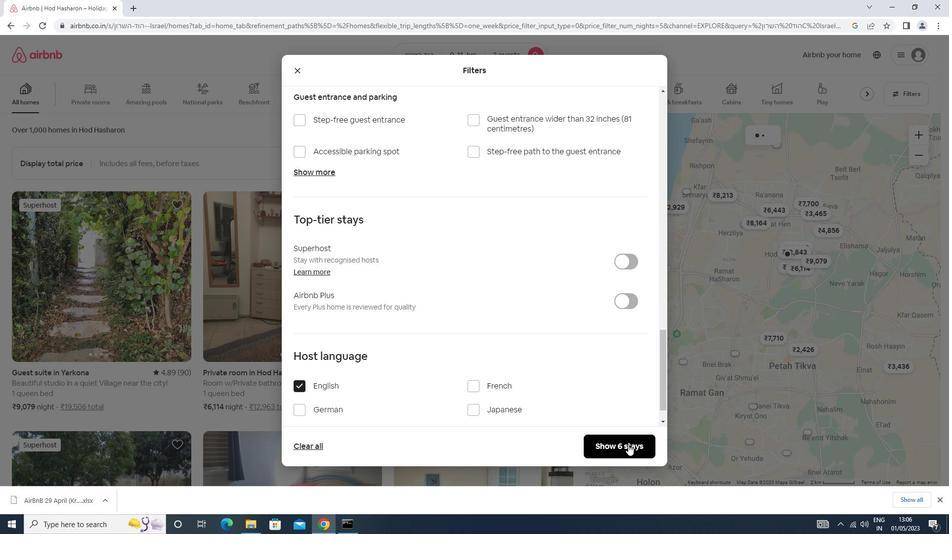 
Action: Mouse moved to (625, 440)
Screenshot: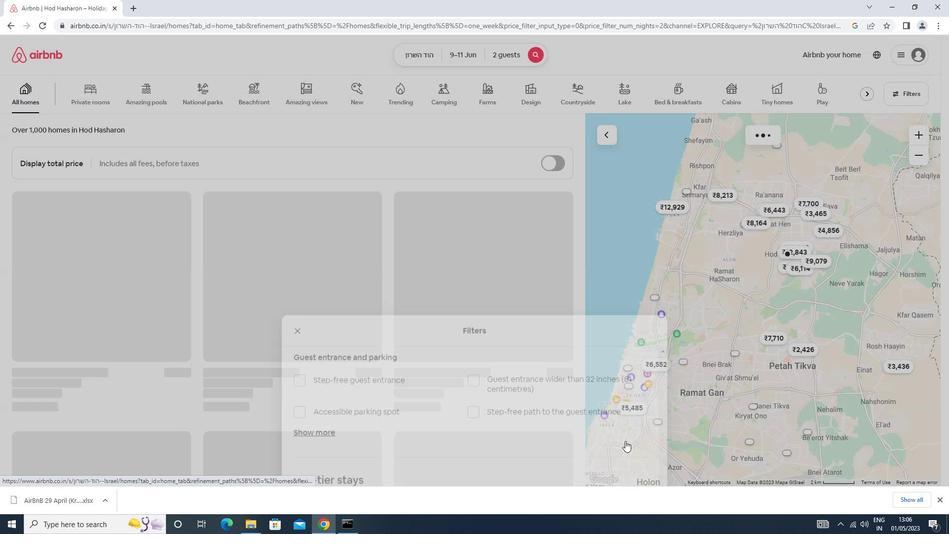 
